 Task: Search one way flight ticket for 3 adults, 3 children in business from Wichita: Wichita Dwight D. Eisenhower National Airport(was Wichita Mid-continent Airport) to Fort Wayne: Fort Wayne International Airport on 5-4-2023. Choice of flights is Frontier. Number of bags: 1 carry on bag and 3 checked bags. Price is upto 99000. Outbound departure time preference is 19:30.
Action: Mouse moved to (258, 259)
Screenshot: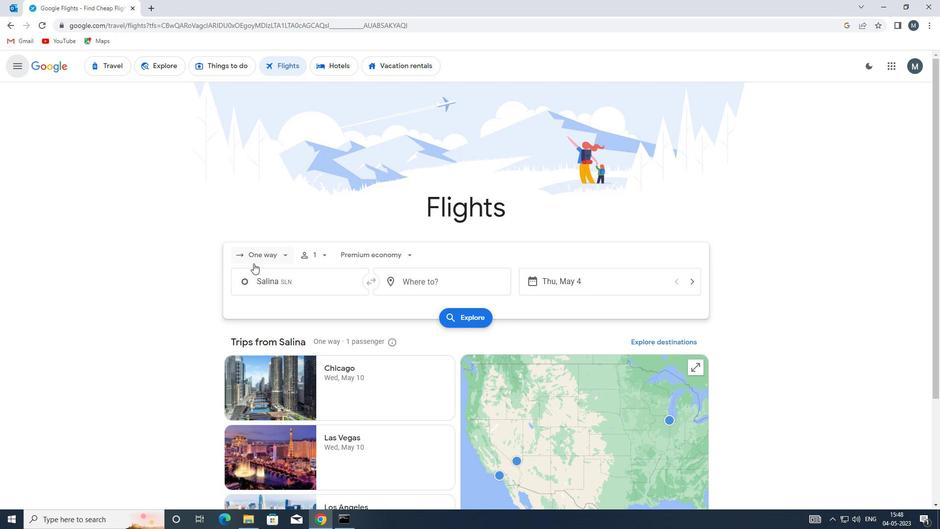 
Action: Mouse pressed left at (258, 259)
Screenshot: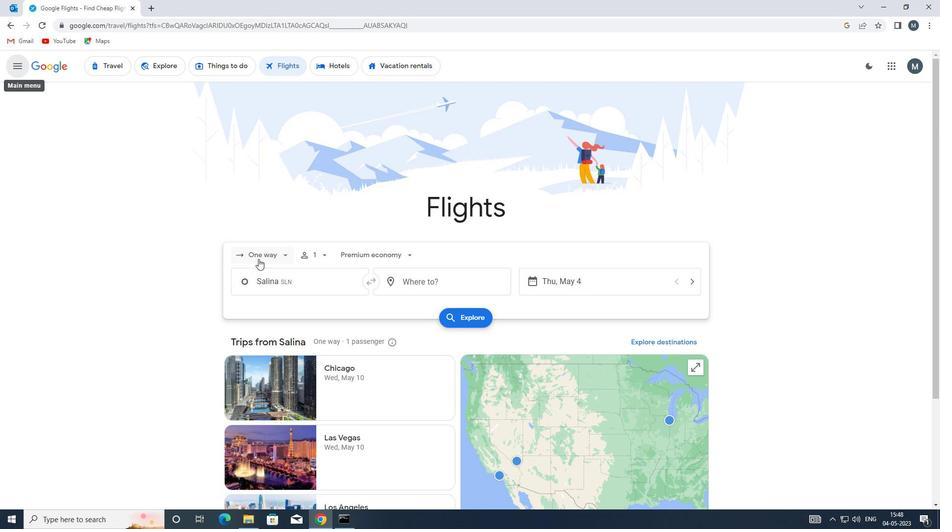 
Action: Mouse moved to (271, 305)
Screenshot: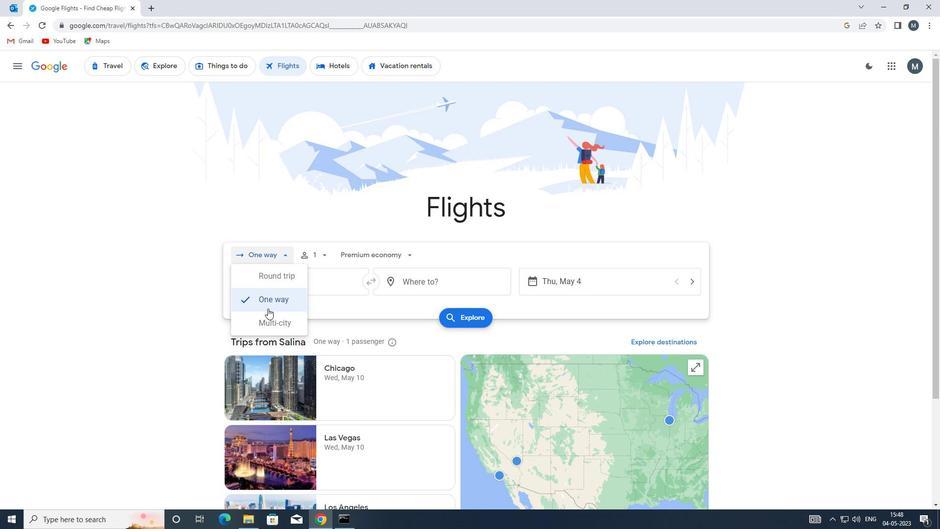 
Action: Mouse pressed left at (271, 305)
Screenshot: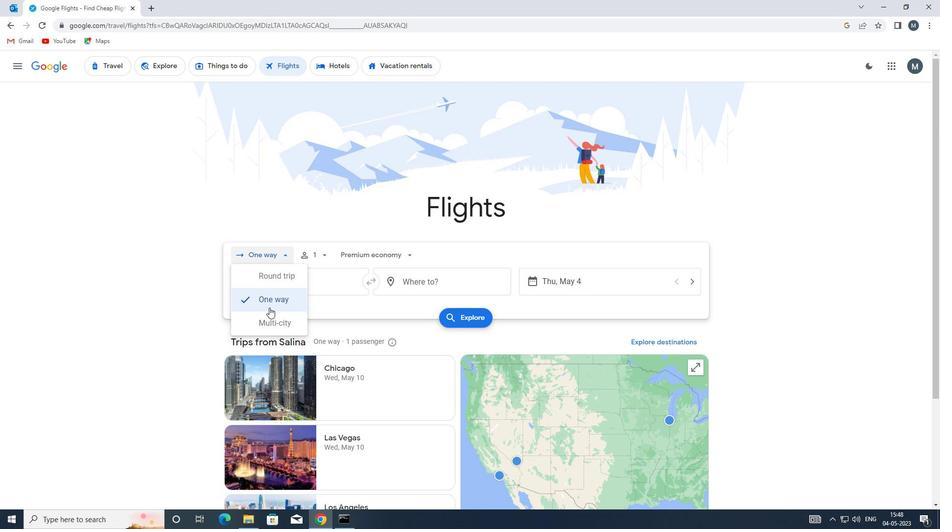 
Action: Mouse moved to (325, 253)
Screenshot: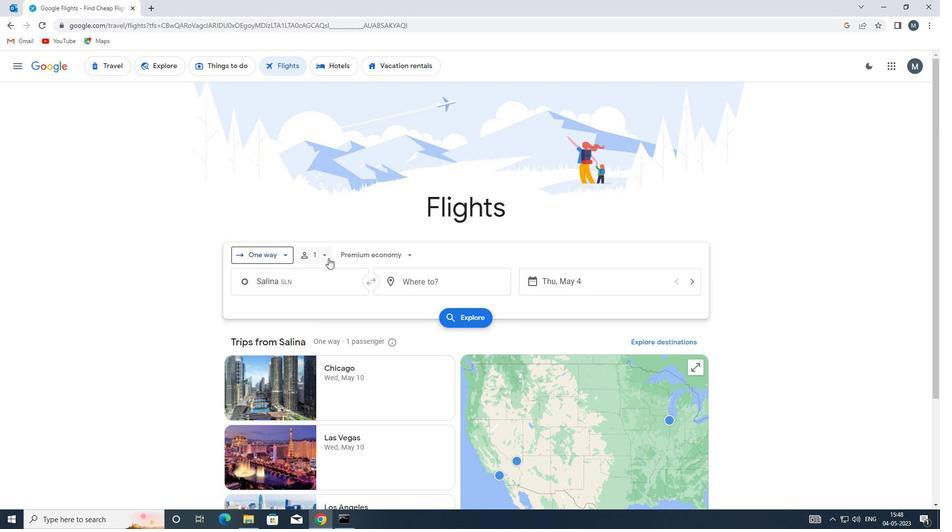 
Action: Mouse pressed left at (325, 253)
Screenshot: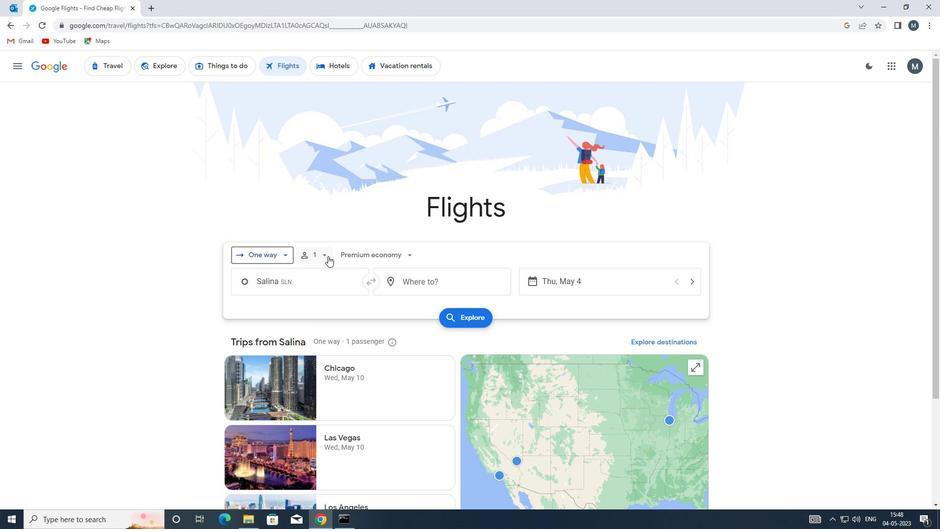 
Action: Mouse moved to (399, 279)
Screenshot: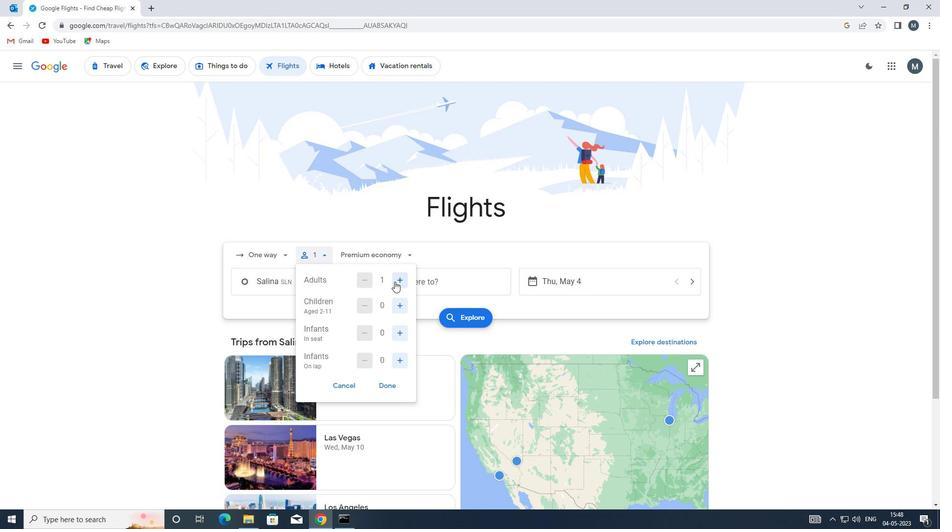 
Action: Mouse pressed left at (399, 279)
Screenshot: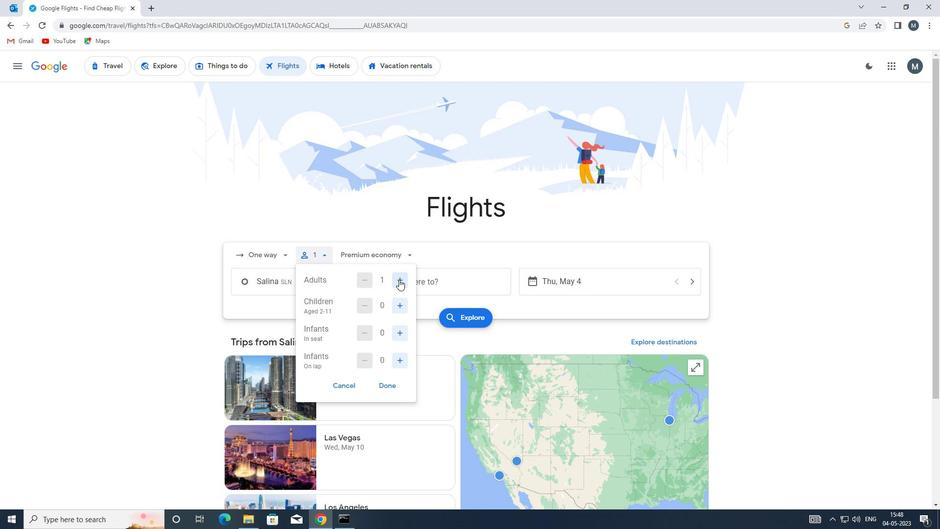 
Action: Mouse pressed left at (399, 279)
Screenshot: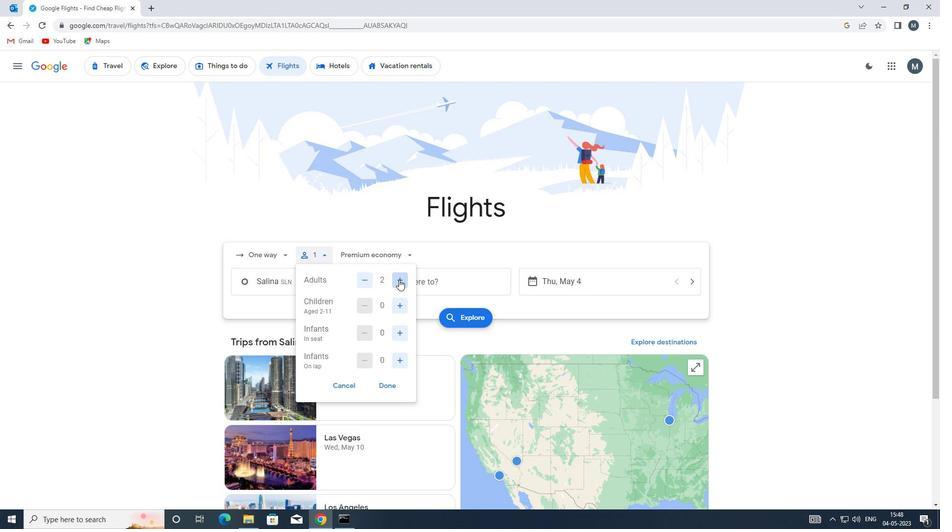 
Action: Mouse moved to (402, 309)
Screenshot: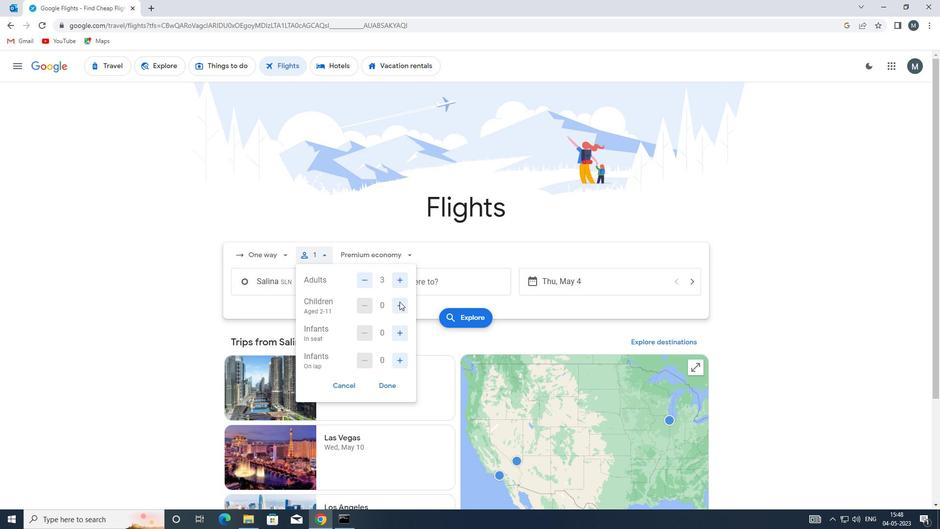 
Action: Mouse pressed left at (402, 309)
Screenshot: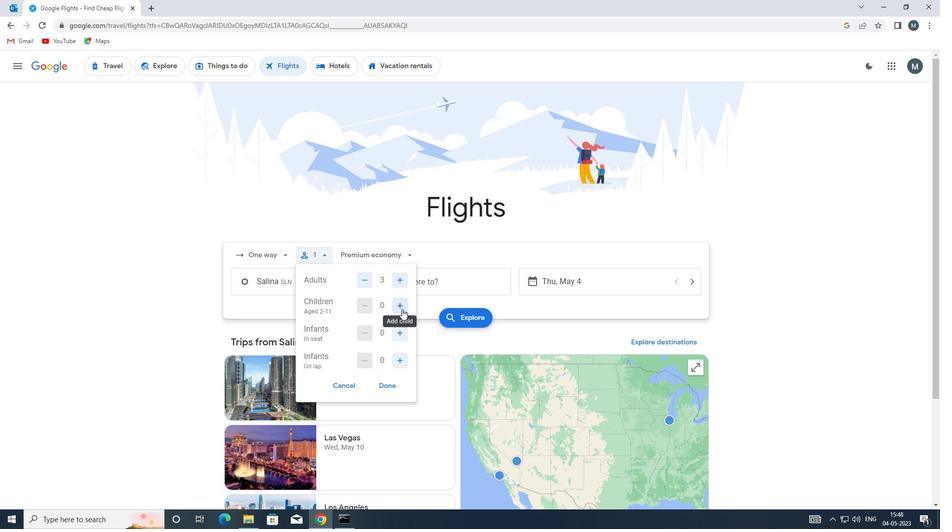 
Action: Mouse moved to (402, 309)
Screenshot: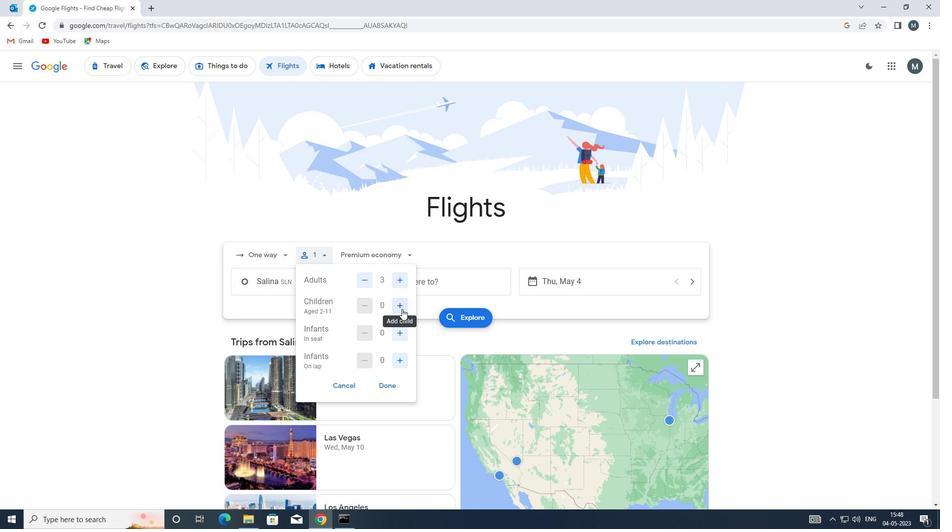 
Action: Mouse pressed left at (402, 309)
Screenshot: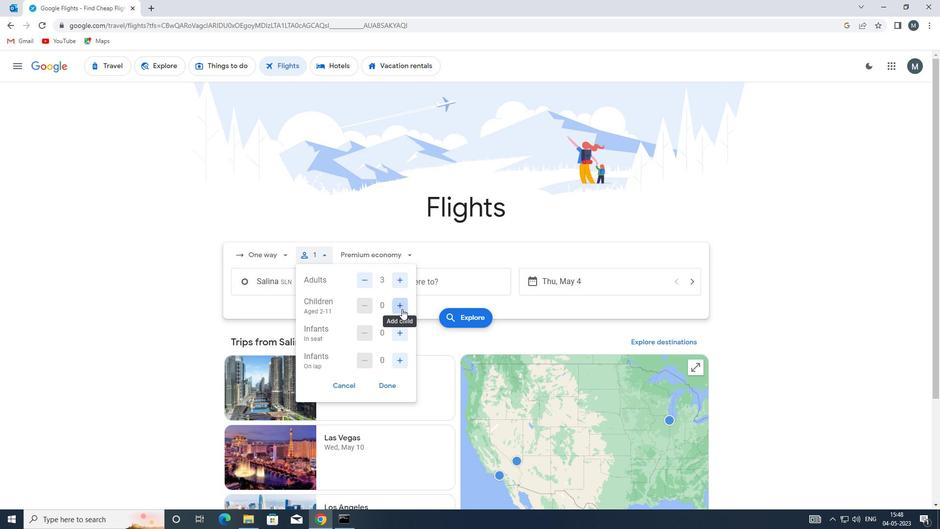 
Action: Mouse moved to (401, 309)
Screenshot: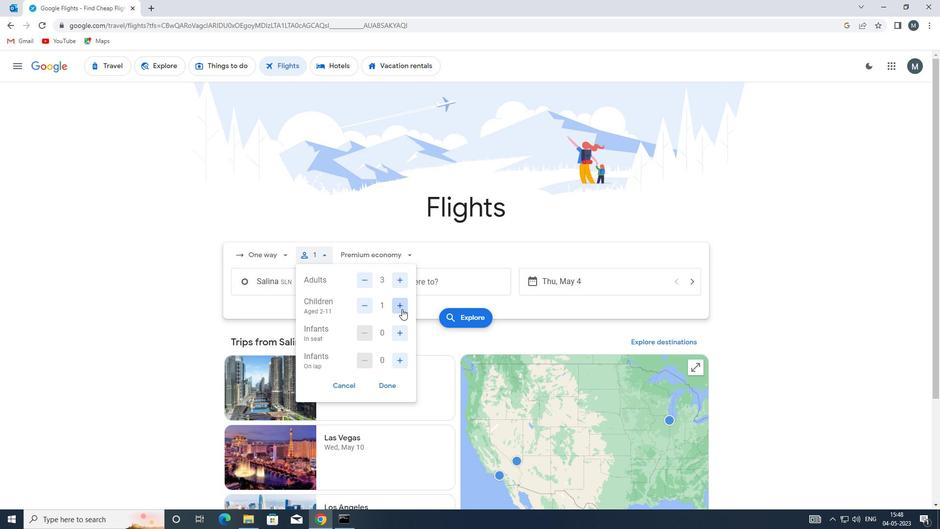 
Action: Mouse pressed left at (401, 309)
Screenshot: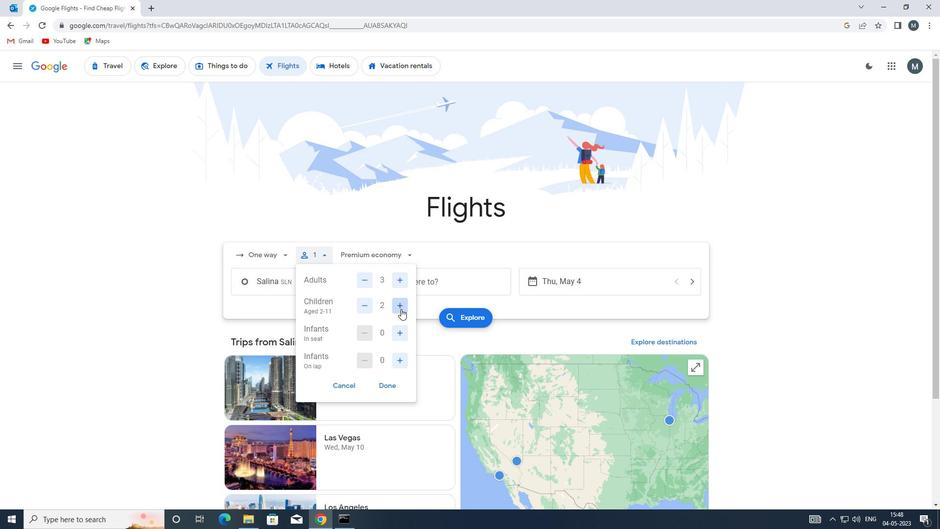 
Action: Mouse moved to (390, 382)
Screenshot: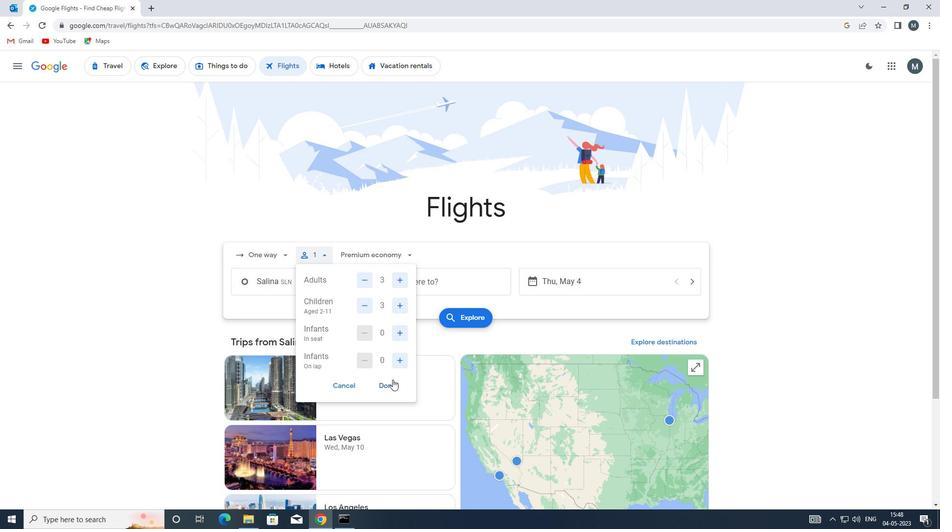 
Action: Mouse pressed left at (390, 382)
Screenshot: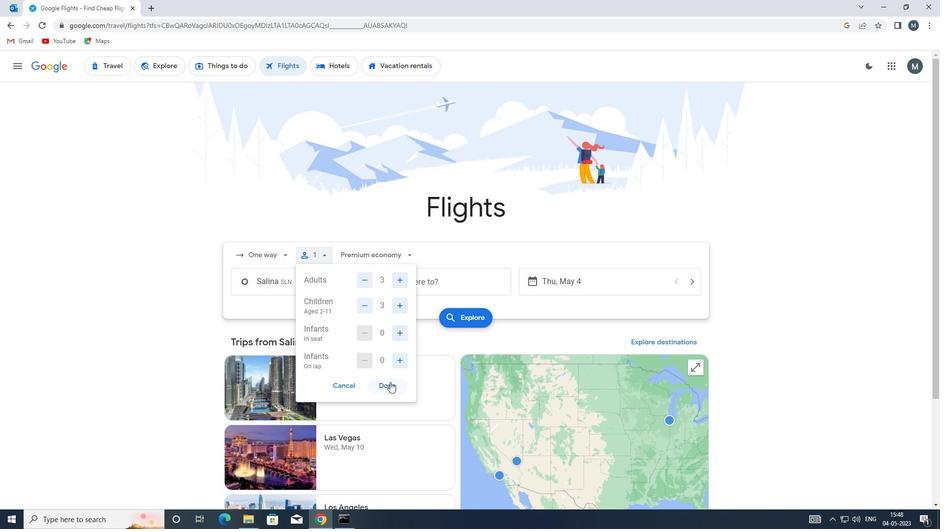 
Action: Mouse moved to (365, 256)
Screenshot: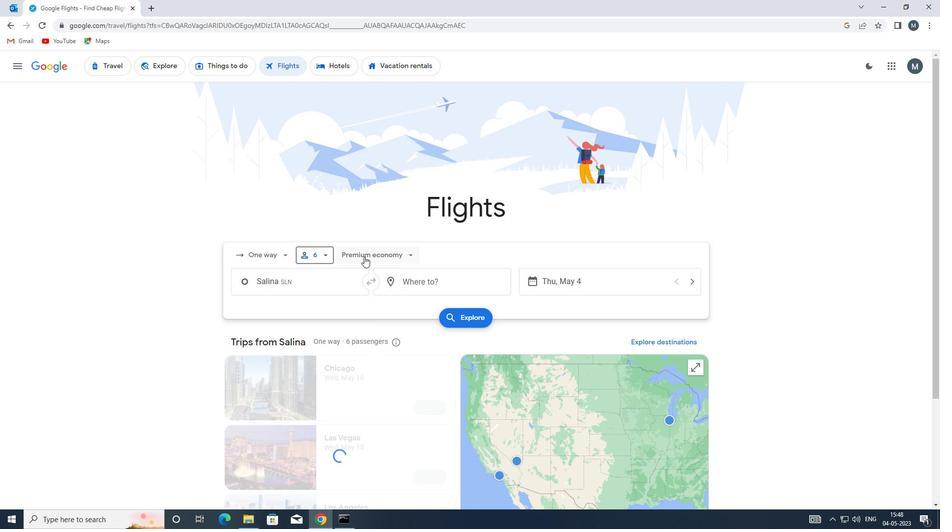 
Action: Mouse pressed left at (365, 256)
Screenshot: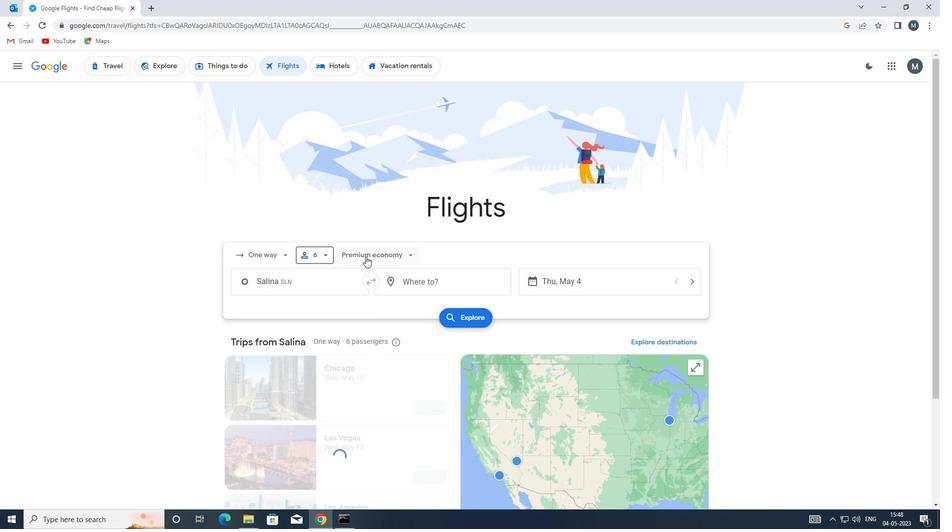 
Action: Mouse moved to (375, 322)
Screenshot: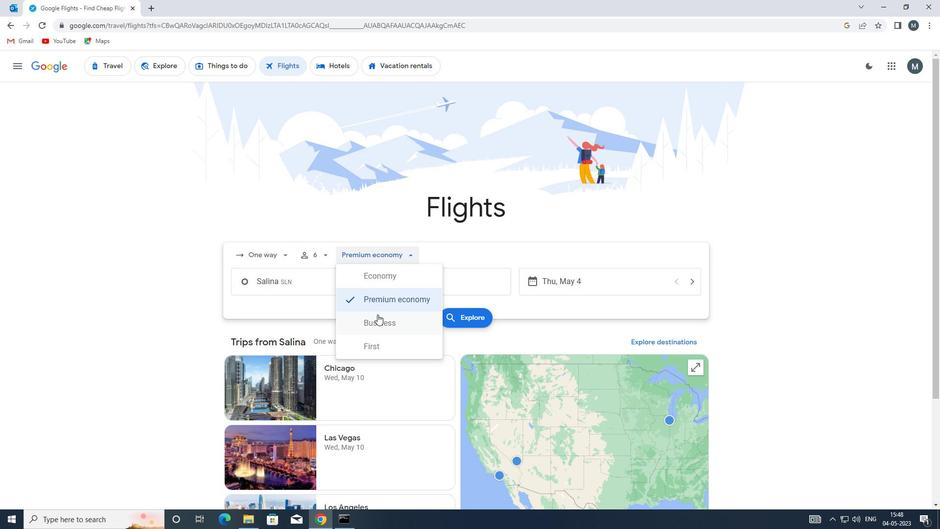 
Action: Mouse pressed left at (375, 322)
Screenshot: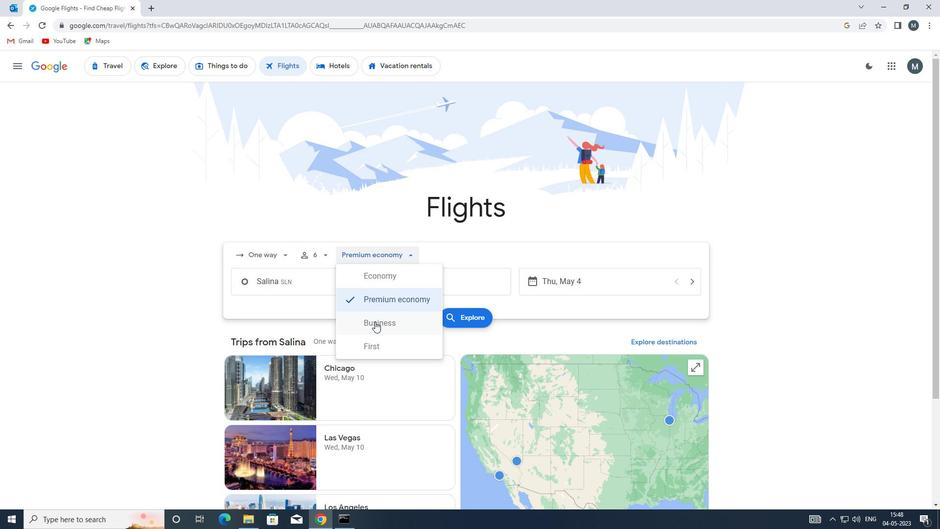 
Action: Mouse moved to (316, 283)
Screenshot: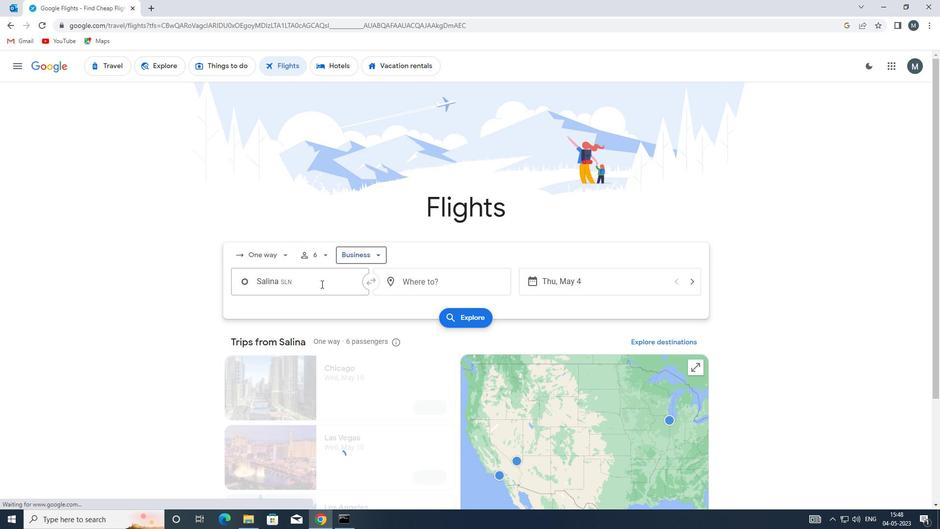 
Action: Mouse pressed left at (316, 283)
Screenshot: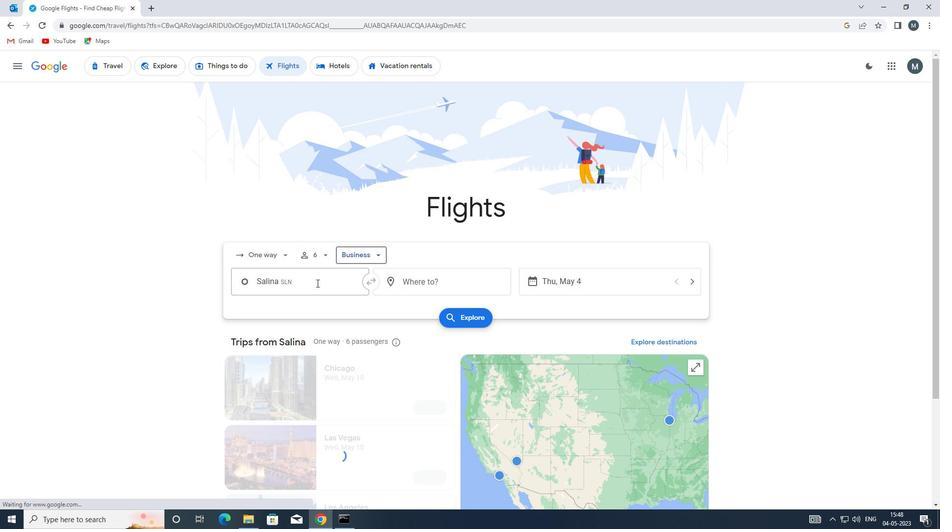 
Action: Key pressed wichita<Key.space>dwi
Screenshot: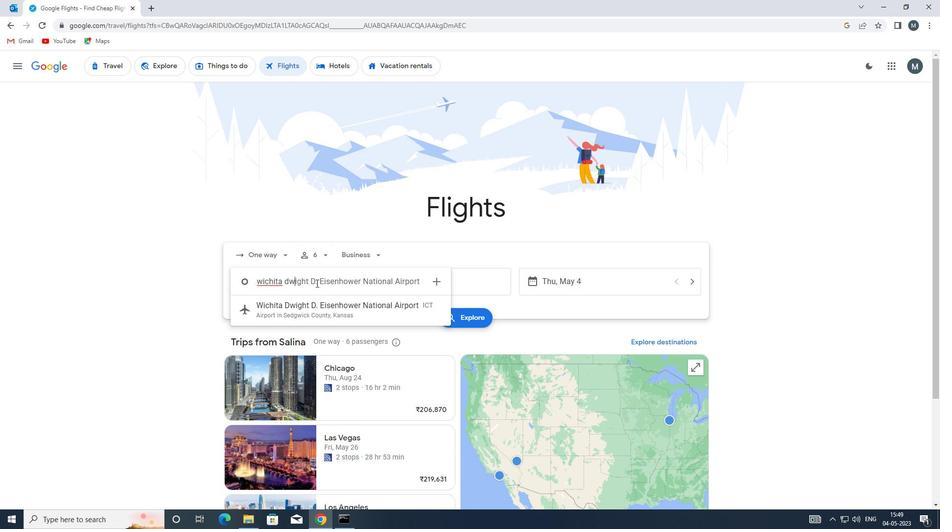 
Action: Mouse moved to (337, 309)
Screenshot: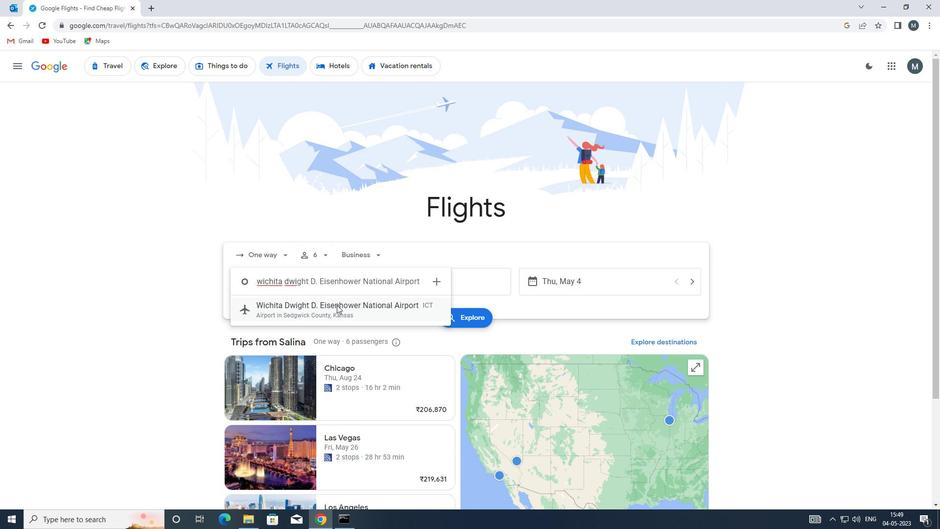 
Action: Mouse pressed left at (337, 309)
Screenshot: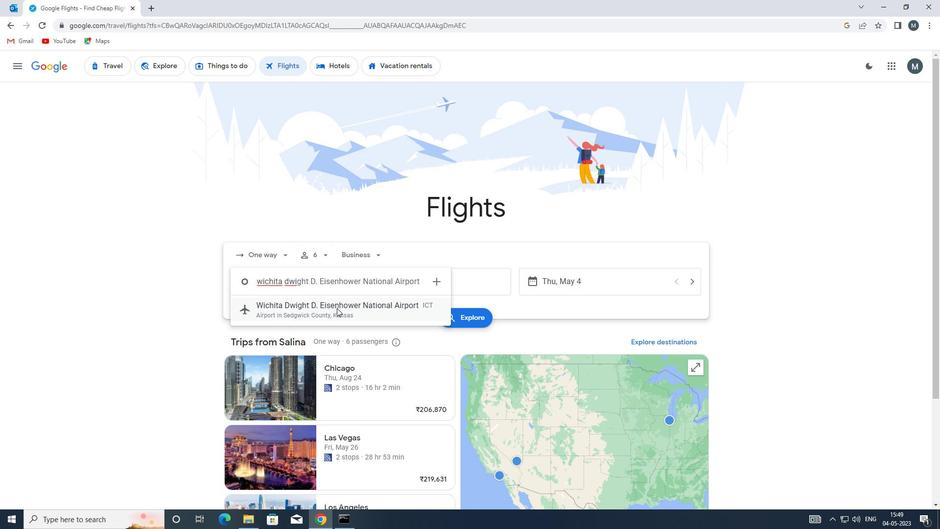 
Action: Mouse moved to (436, 279)
Screenshot: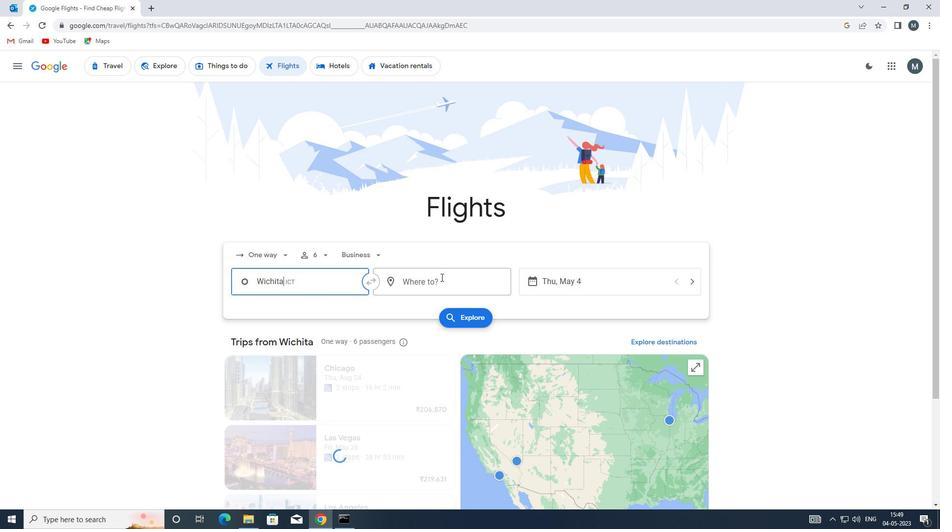 
Action: Mouse pressed left at (436, 279)
Screenshot: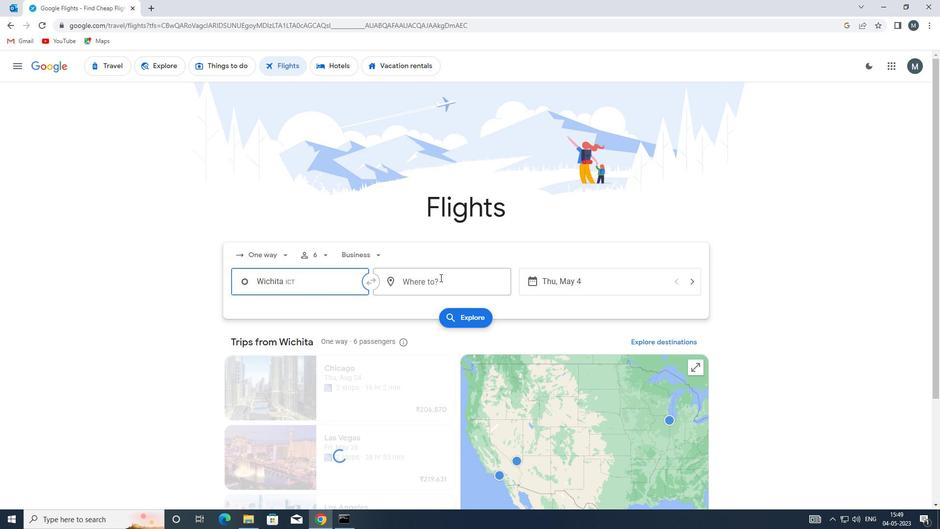 
Action: Mouse moved to (436, 279)
Screenshot: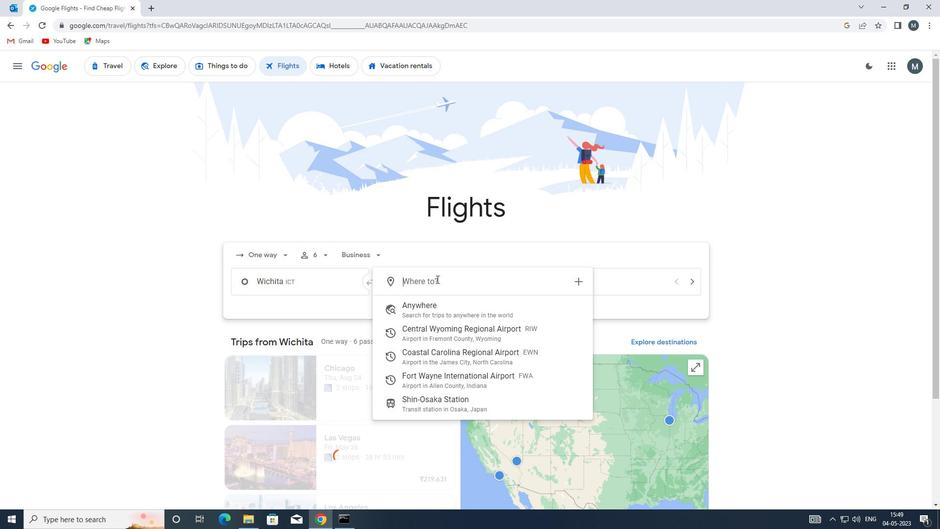 
Action: Key pressed fw
Screenshot: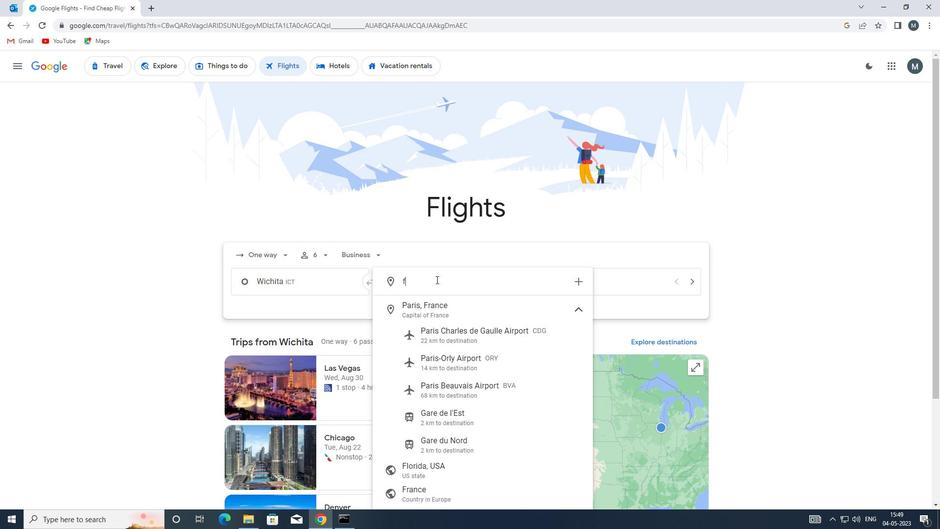 
Action: Mouse moved to (439, 307)
Screenshot: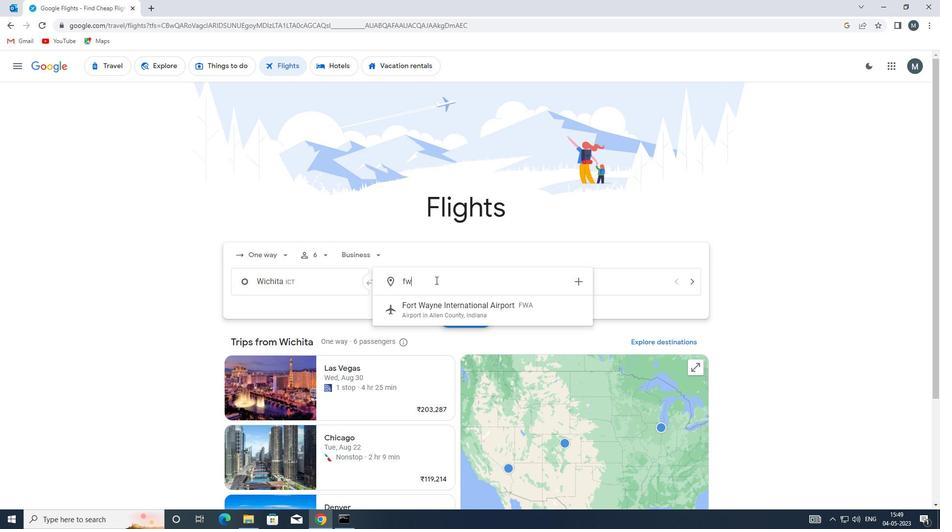 
Action: Mouse pressed left at (439, 307)
Screenshot: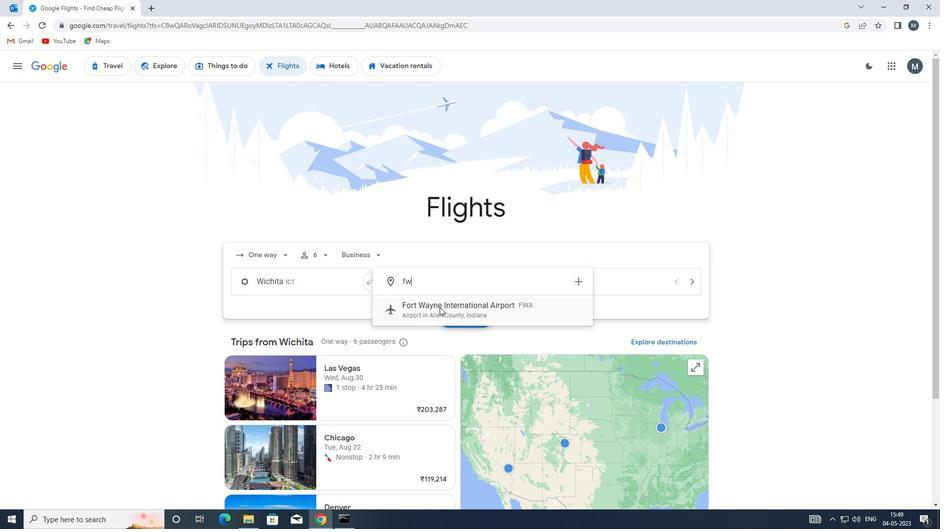 
Action: Mouse moved to (557, 282)
Screenshot: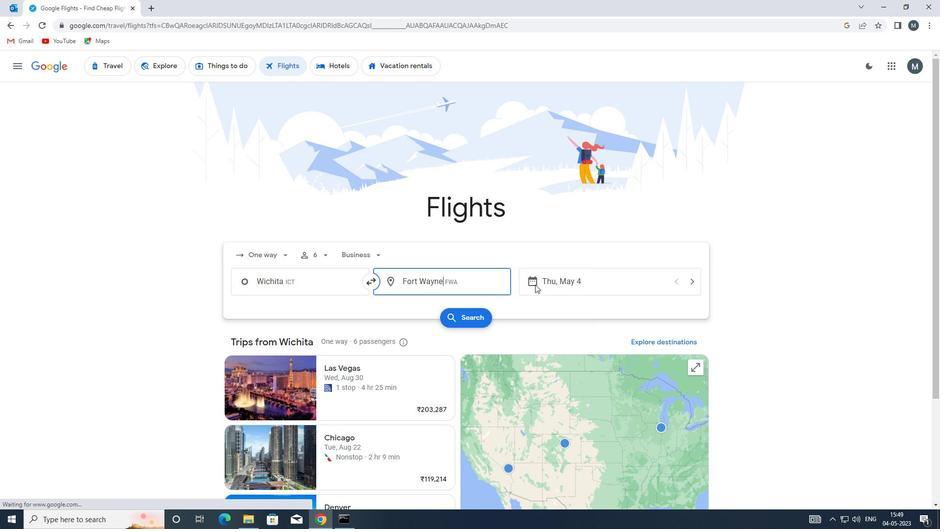 
Action: Mouse pressed left at (557, 282)
Screenshot: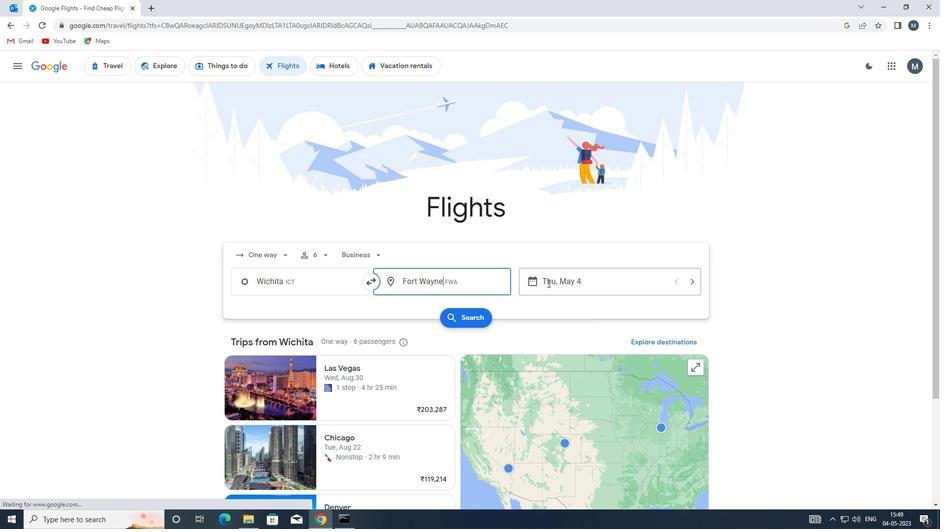 
Action: Mouse moved to (444, 328)
Screenshot: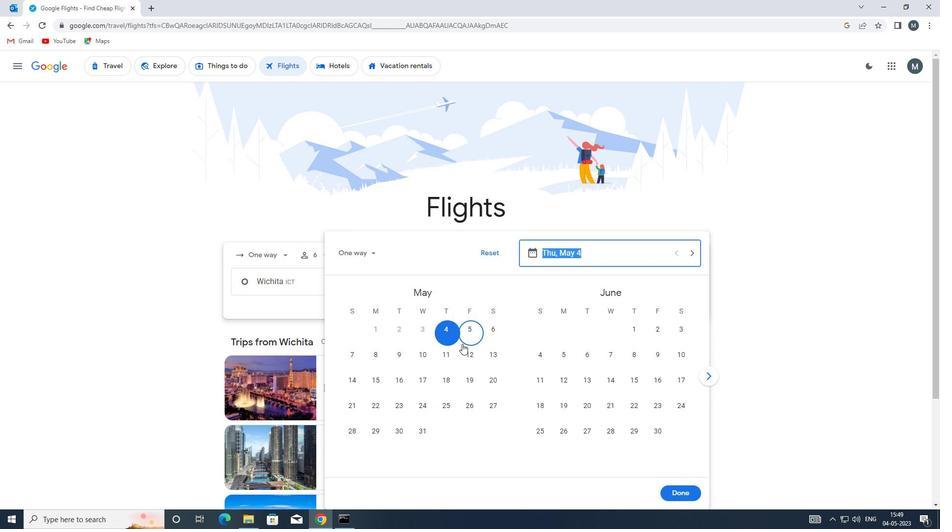 
Action: Mouse pressed left at (444, 328)
Screenshot: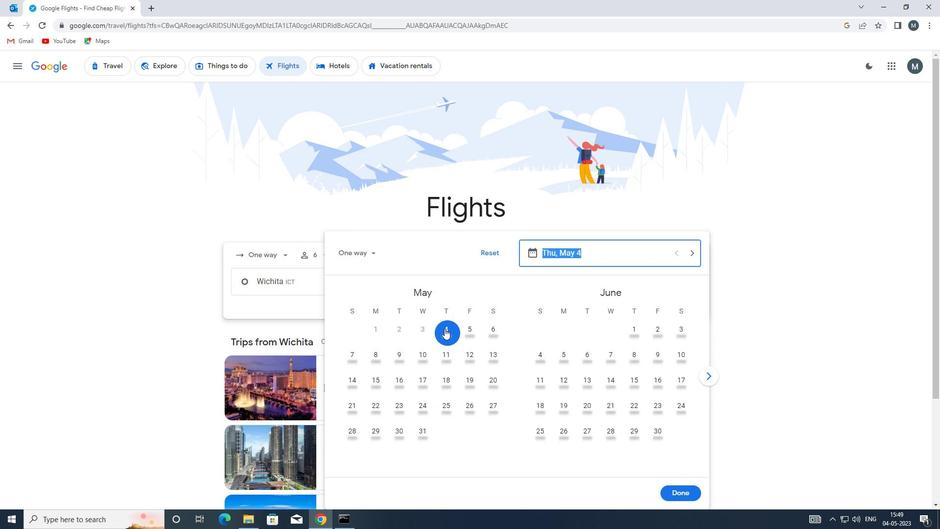 
Action: Mouse moved to (667, 492)
Screenshot: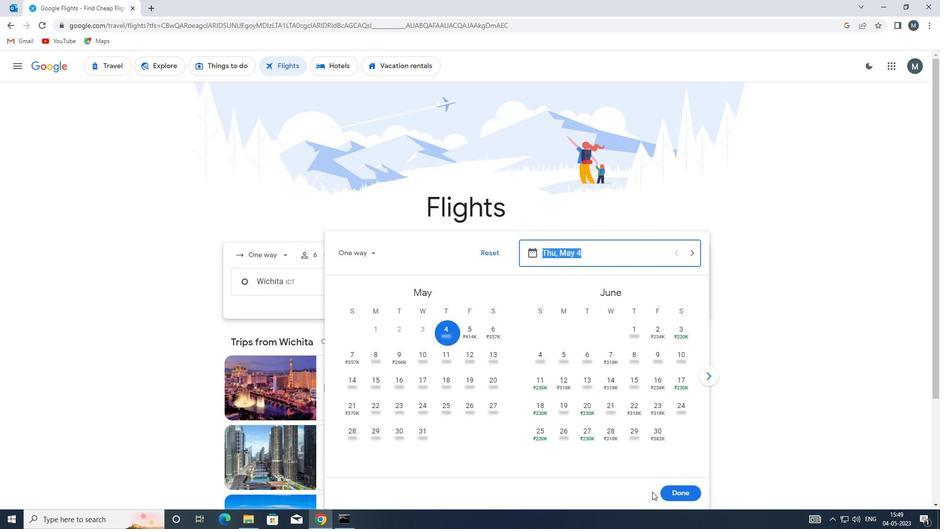 
Action: Mouse pressed left at (667, 492)
Screenshot: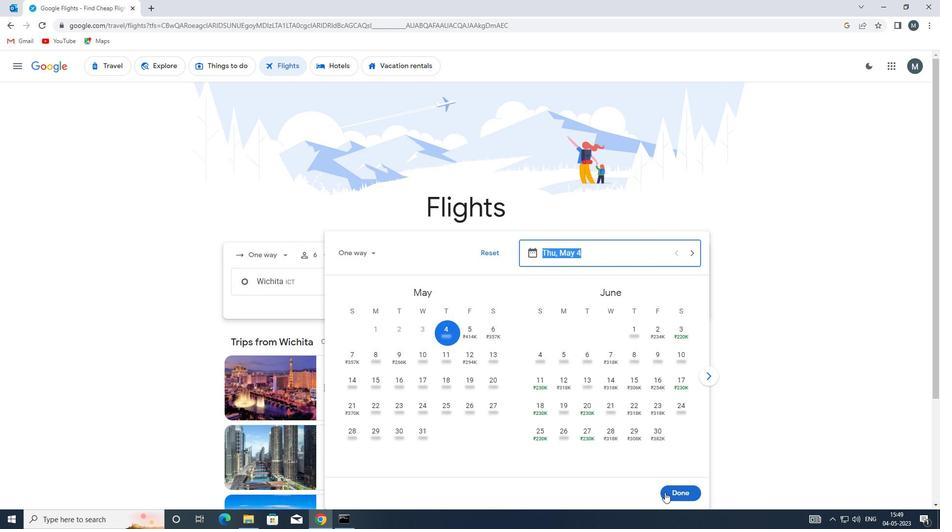 
Action: Mouse moved to (455, 315)
Screenshot: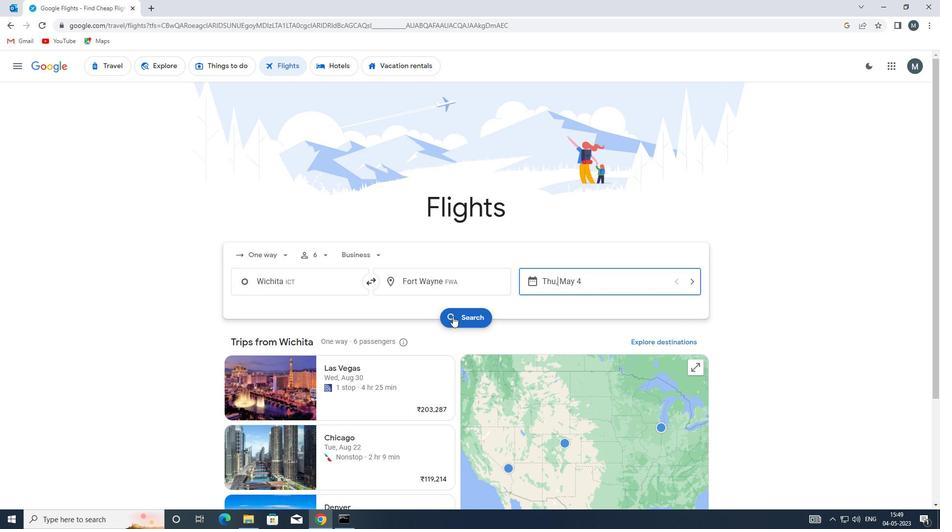 
Action: Mouse pressed left at (455, 315)
Screenshot: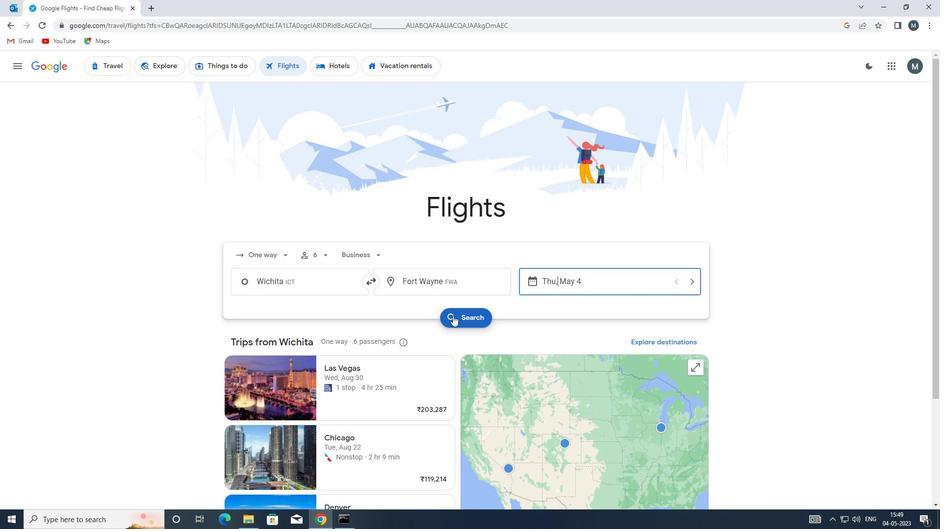 
Action: Mouse moved to (259, 158)
Screenshot: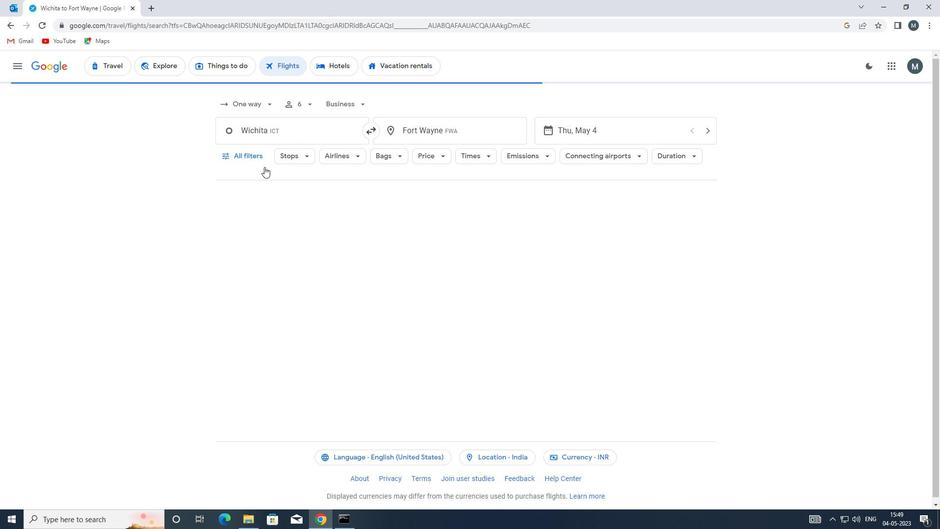 
Action: Mouse pressed left at (259, 158)
Screenshot: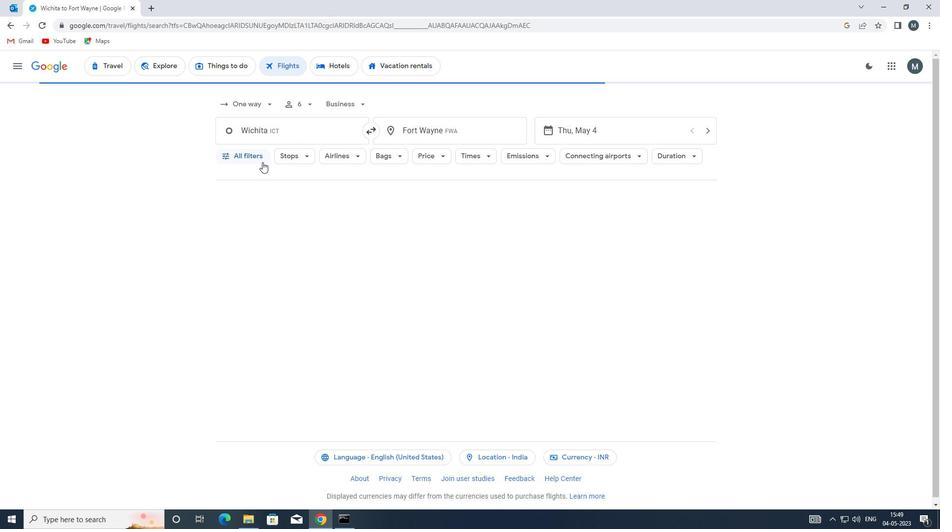 
Action: Mouse moved to (287, 278)
Screenshot: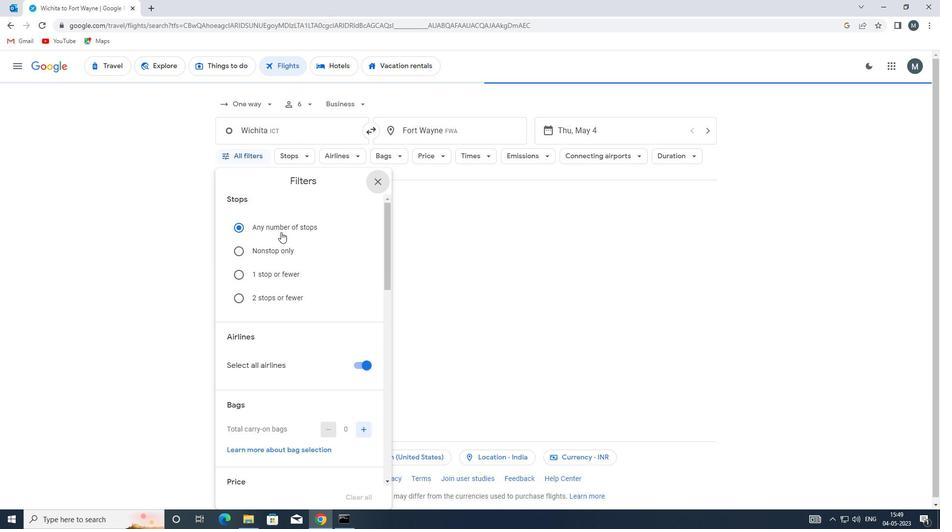 
Action: Mouse scrolled (287, 277) with delta (0, 0)
Screenshot: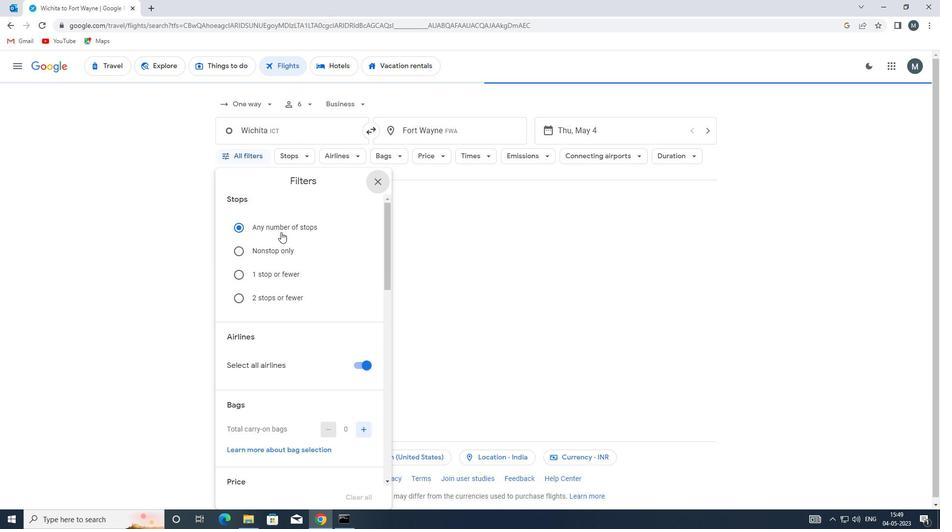 
Action: Mouse moved to (289, 286)
Screenshot: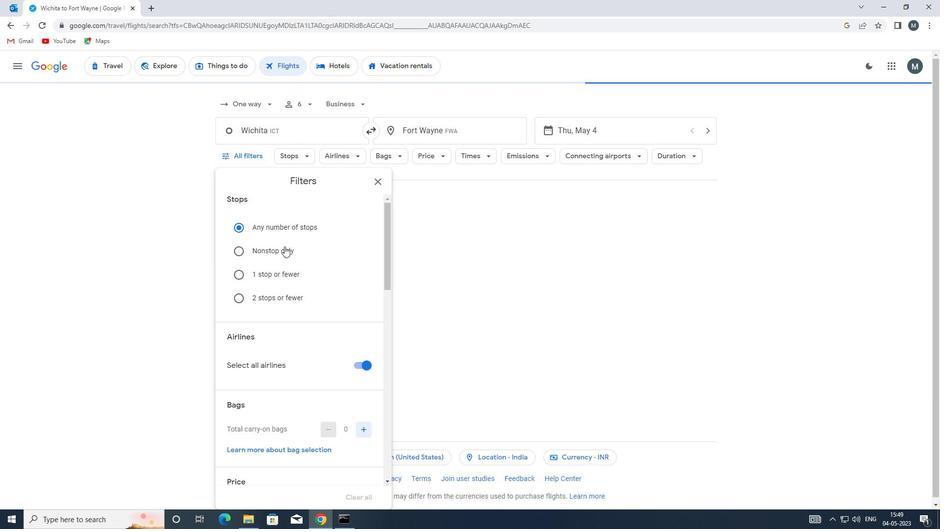 
Action: Mouse scrolled (289, 285) with delta (0, 0)
Screenshot: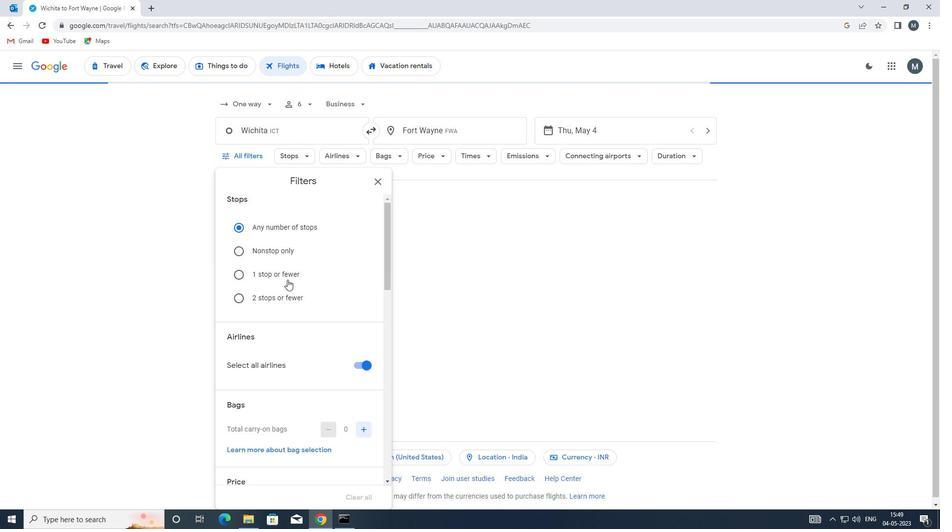 
Action: Mouse moved to (359, 267)
Screenshot: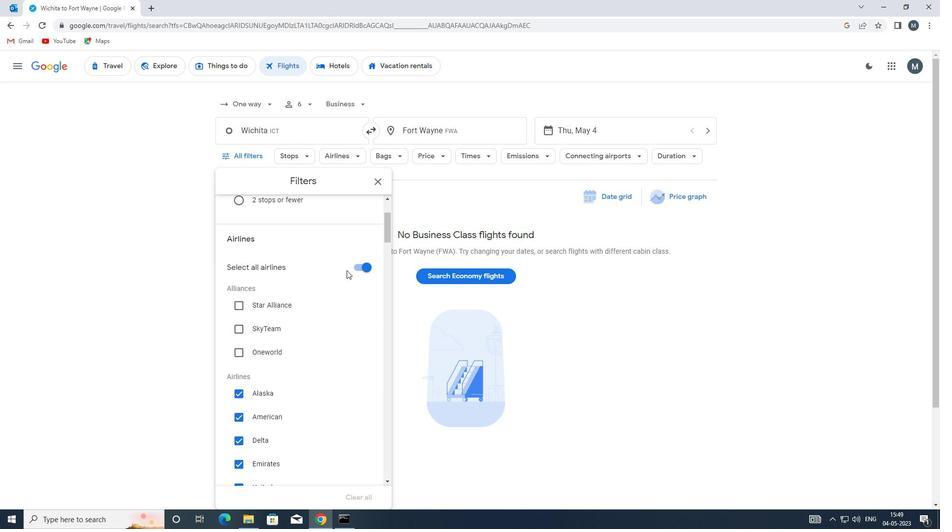 
Action: Mouse pressed left at (359, 267)
Screenshot: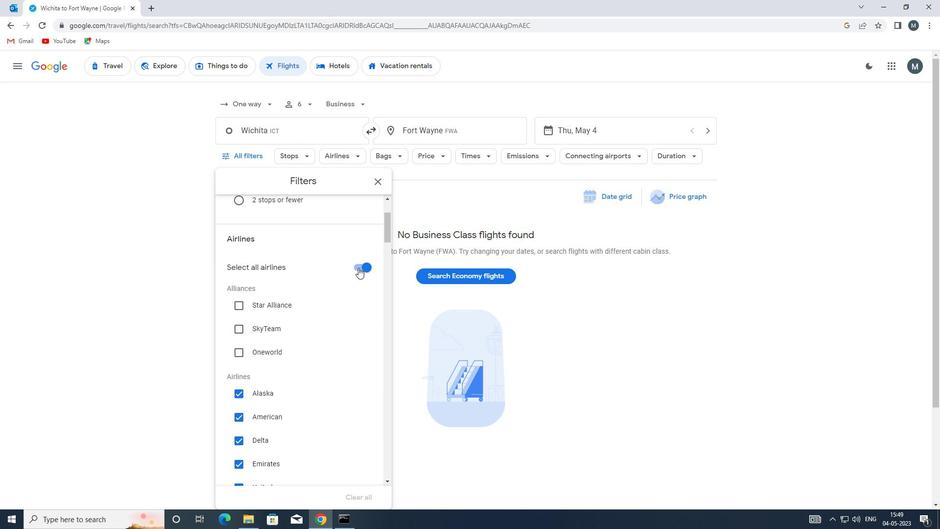 
Action: Mouse moved to (270, 328)
Screenshot: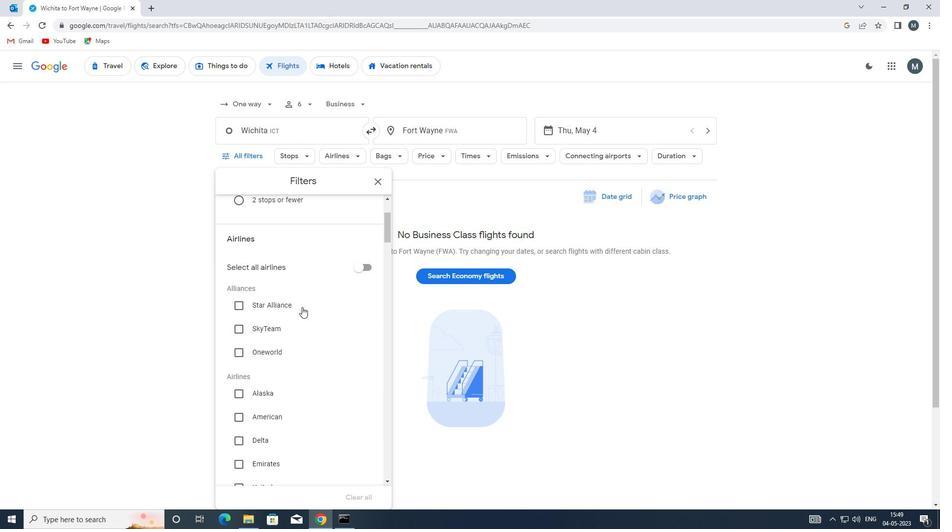 
Action: Mouse scrolled (270, 328) with delta (0, 0)
Screenshot: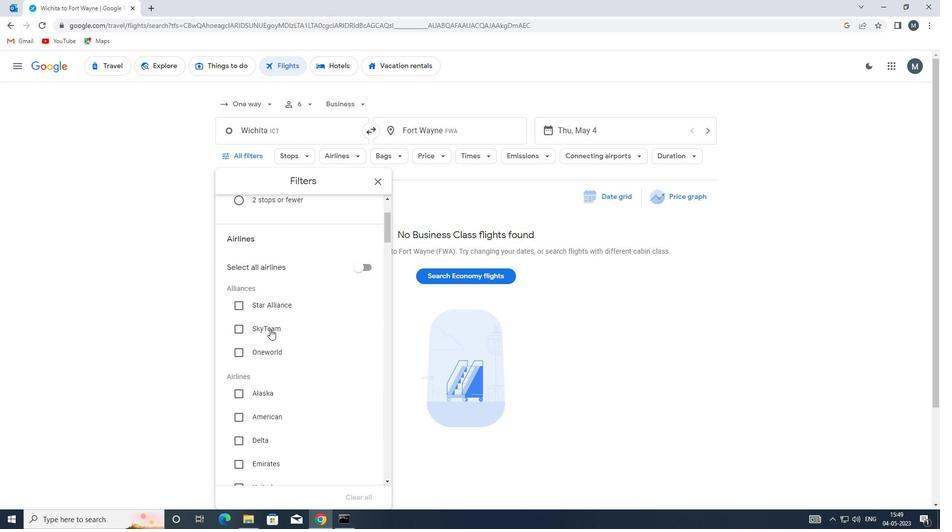 
Action: Mouse moved to (269, 340)
Screenshot: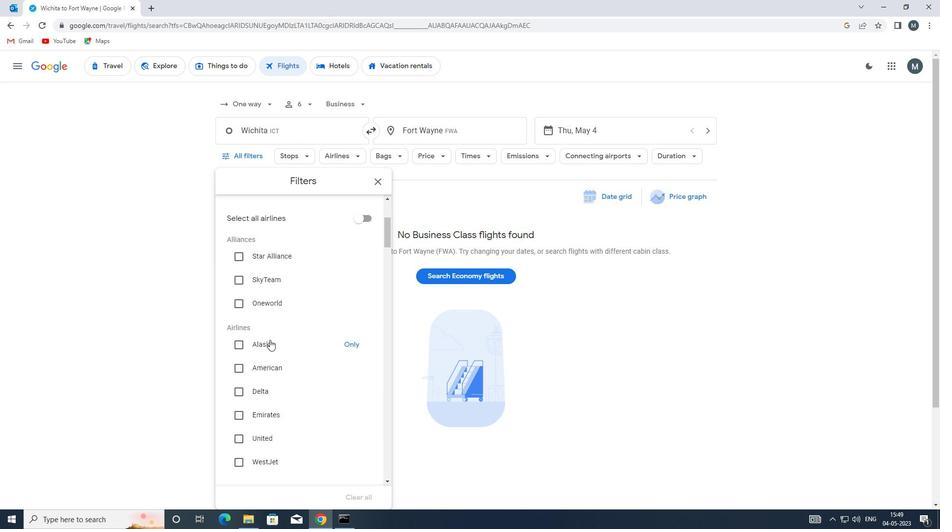 
Action: Mouse scrolled (269, 340) with delta (0, 0)
Screenshot: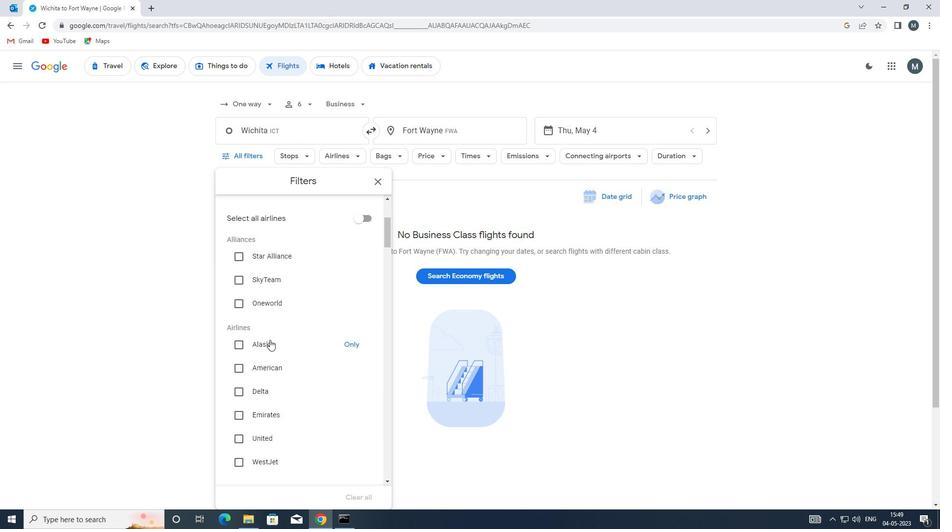 
Action: Mouse moved to (269, 344)
Screenshot: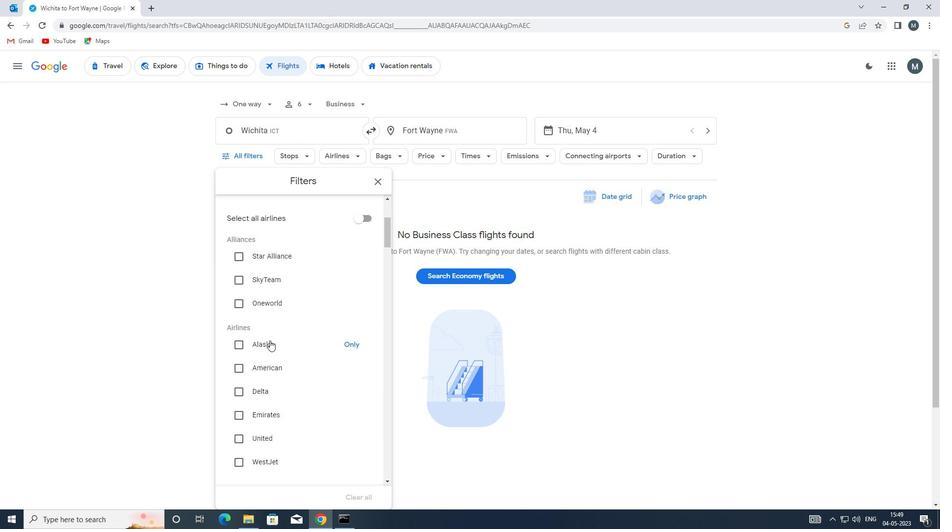 
Action: Mouse scrolled (269, 343) with delta (0, 0)
Screenshot: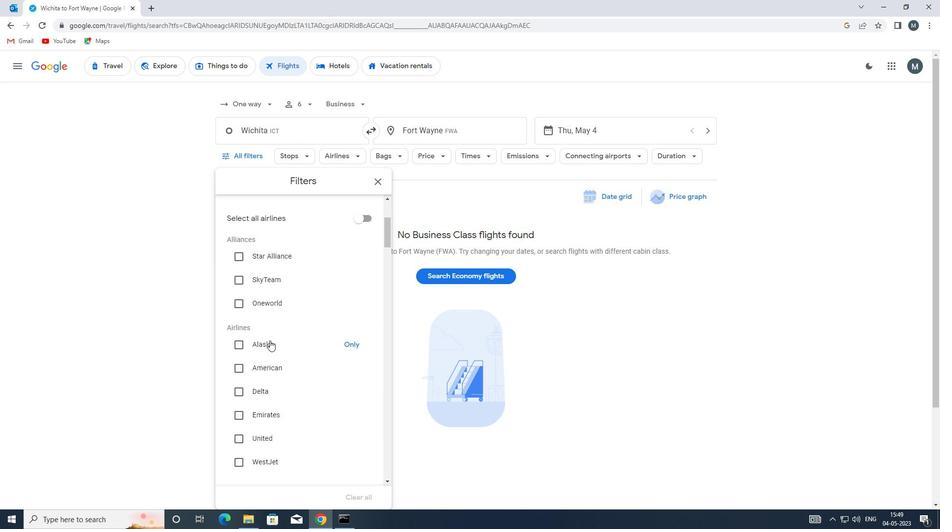 
Action: Mouse moved to (312, 376)
Screenshot: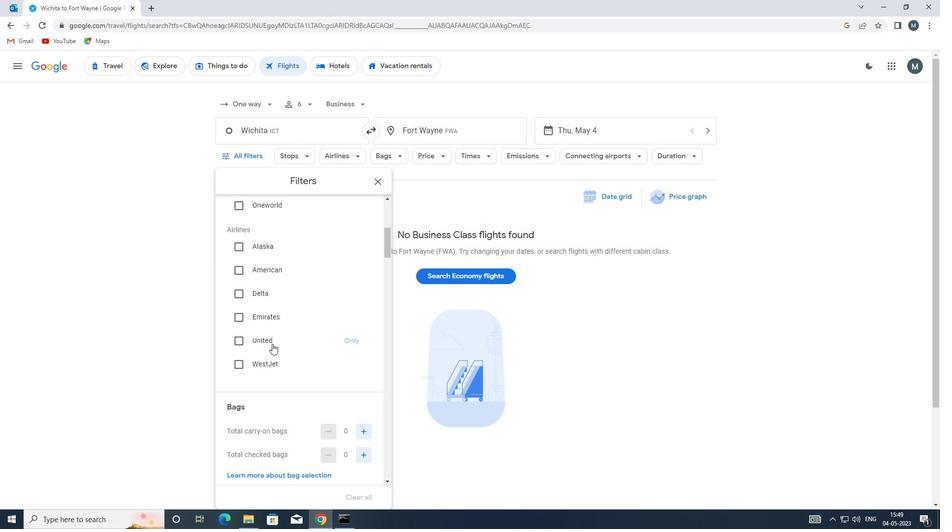 
Action: Mouse scrolled (312, 376) with delta (0, 0)
Screenshot: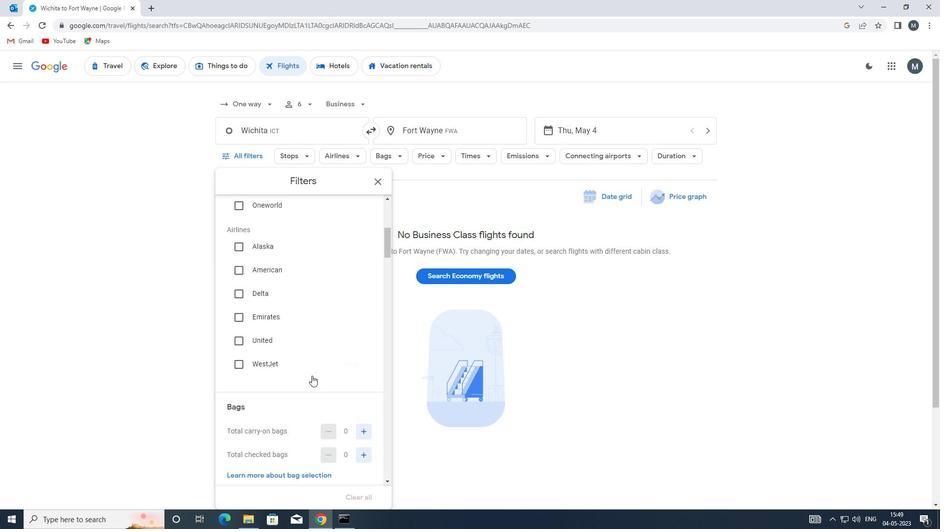 
Action: Mouse moved to (311, 374)
Screenshot: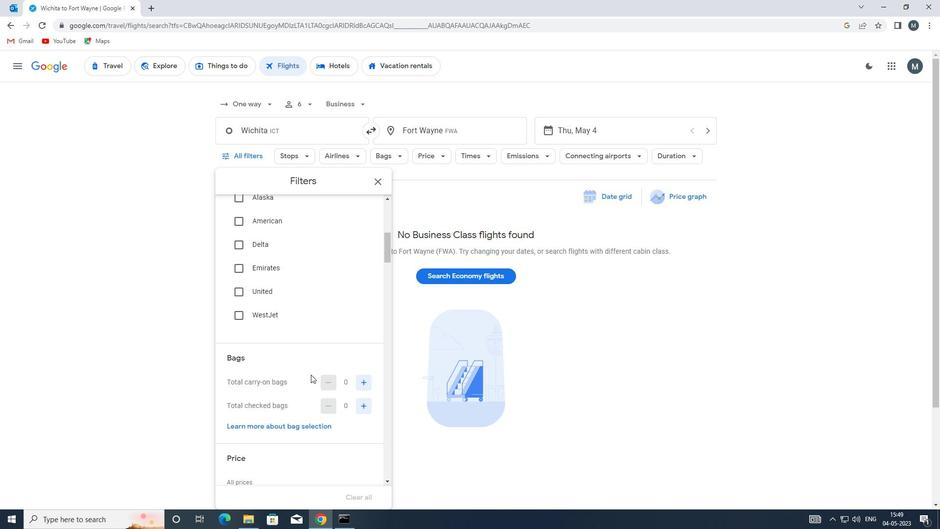 
Action: Mouse scrolled (311, 373) with delta (0, 0)
Screenshot: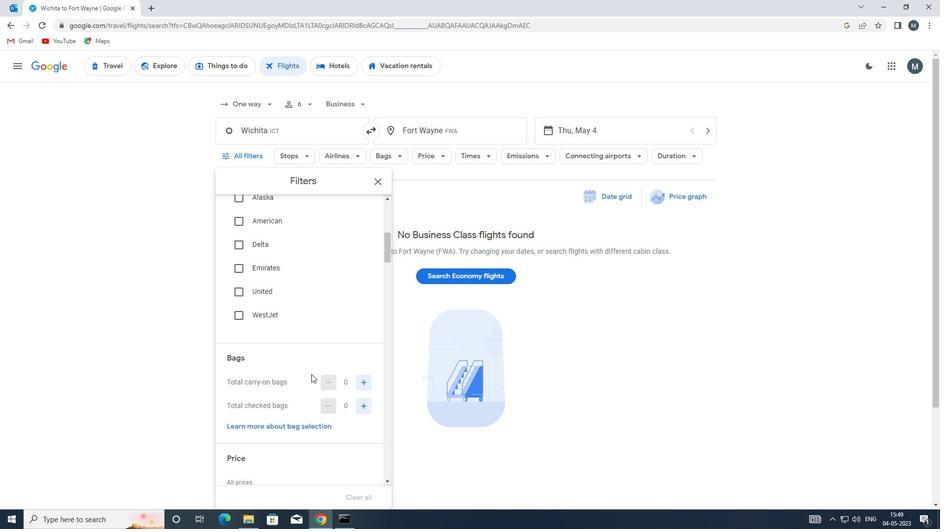 
Action: Mouse moved to (362, 331)
Screenshot: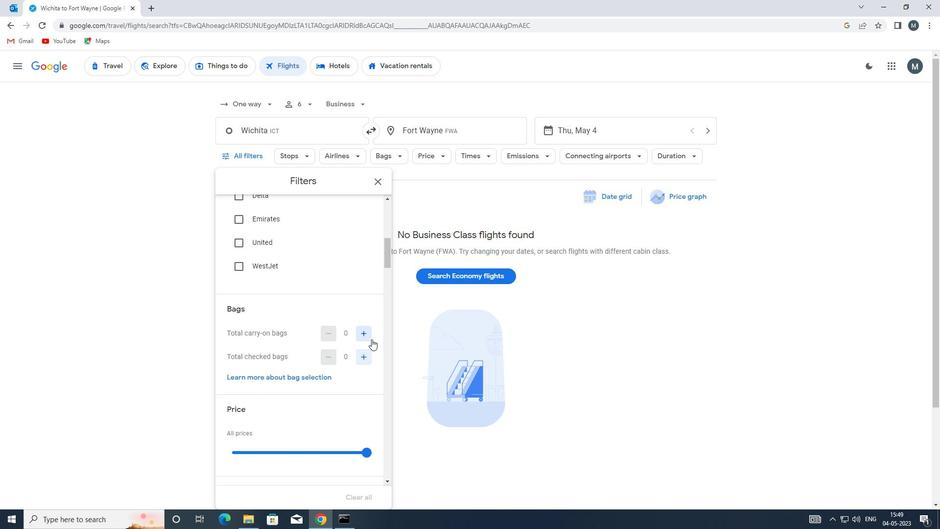
Action: Mouse pressed left at (362, 331)
Screenshot: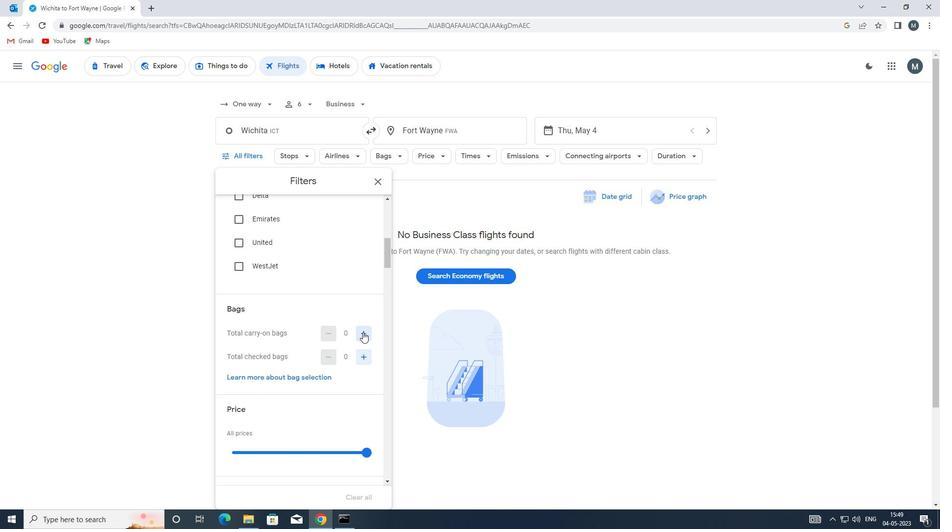 
Action: Mouse moved to (337, 338)
Screenshot: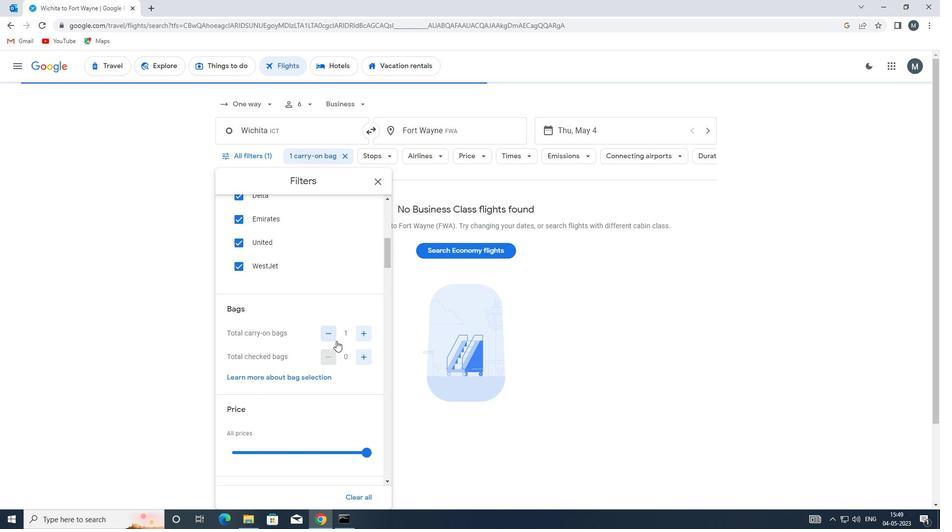 
Action: Mouse scrolled (337, 338) with delta (0, 0)
Screenshot: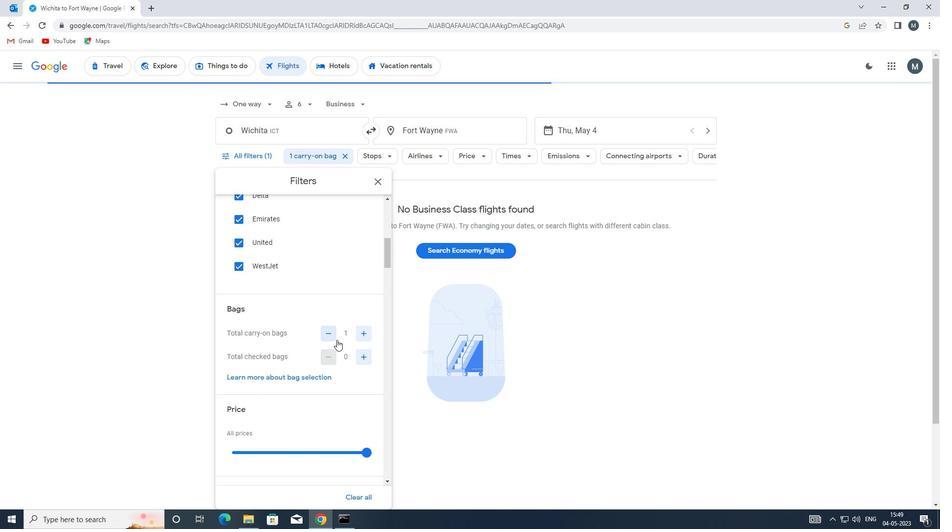 
Action: Mouse moved to (366, 306)
Screenshot: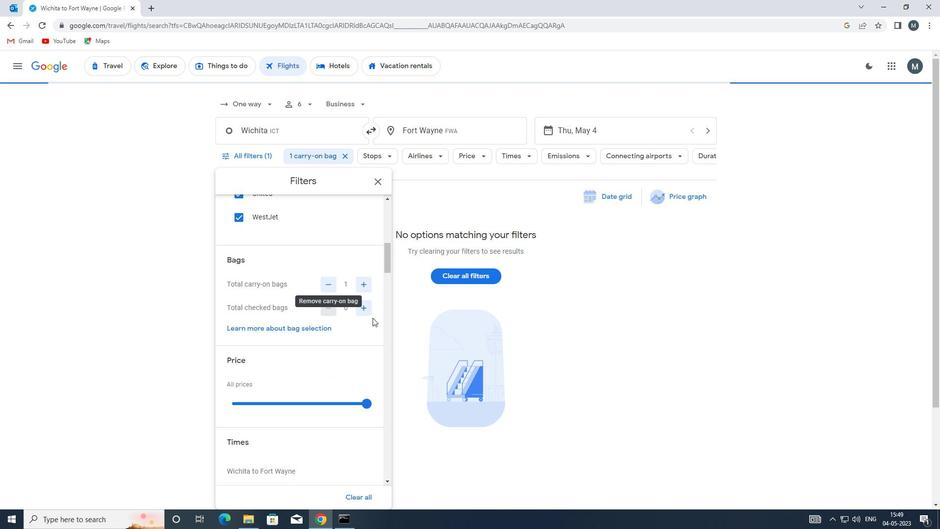 
Action: Mouse pressed left at (366, 306)
Screenshot: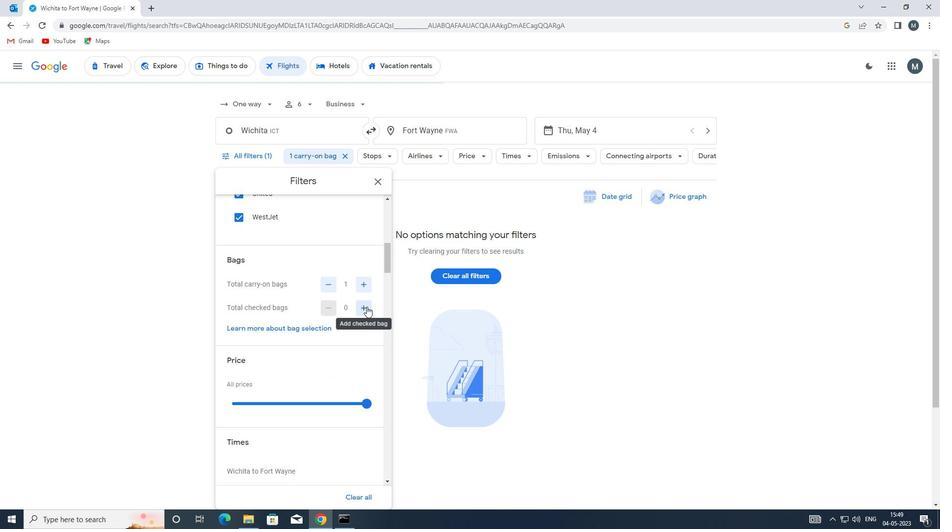 
Action: Mouse moved to (365, 306)
Screenshot: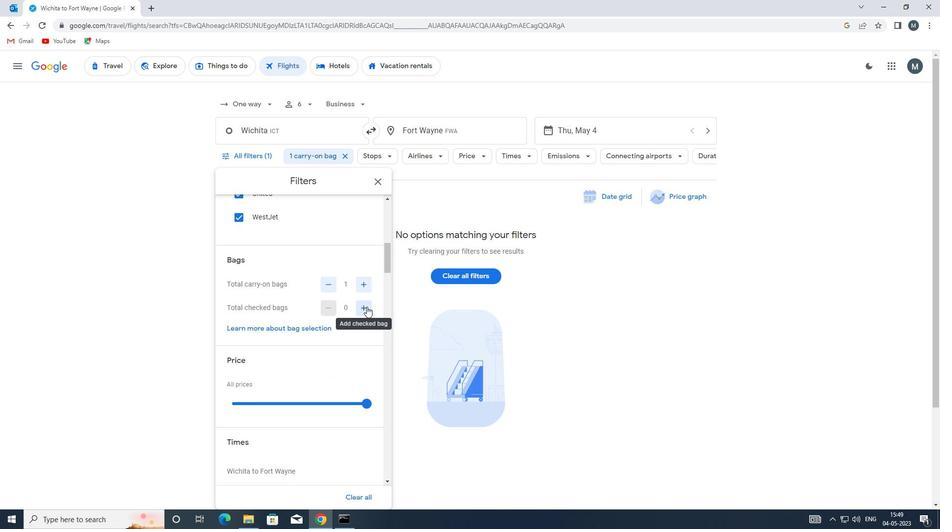 
Action: Mouse pressed left at (365, 306)
Screenshot: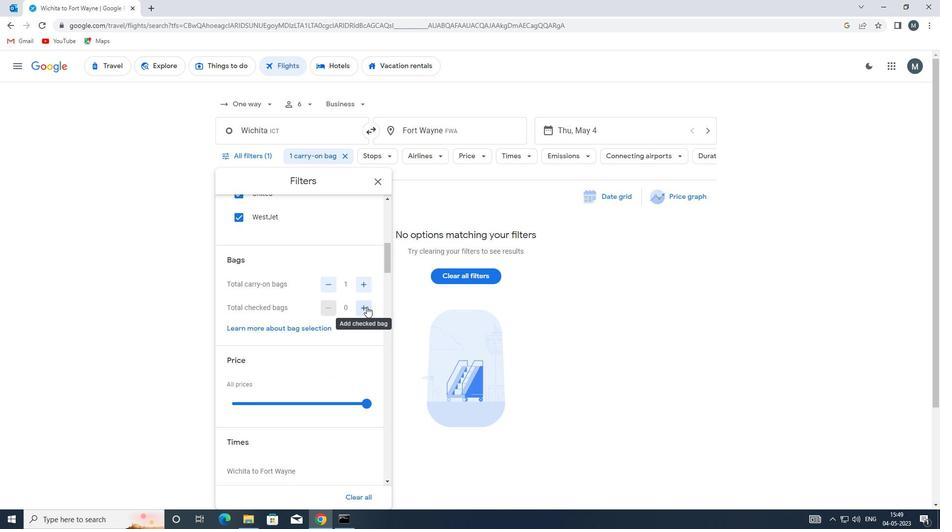 
Action: Mouse moved to (364, 307)
Screenshot: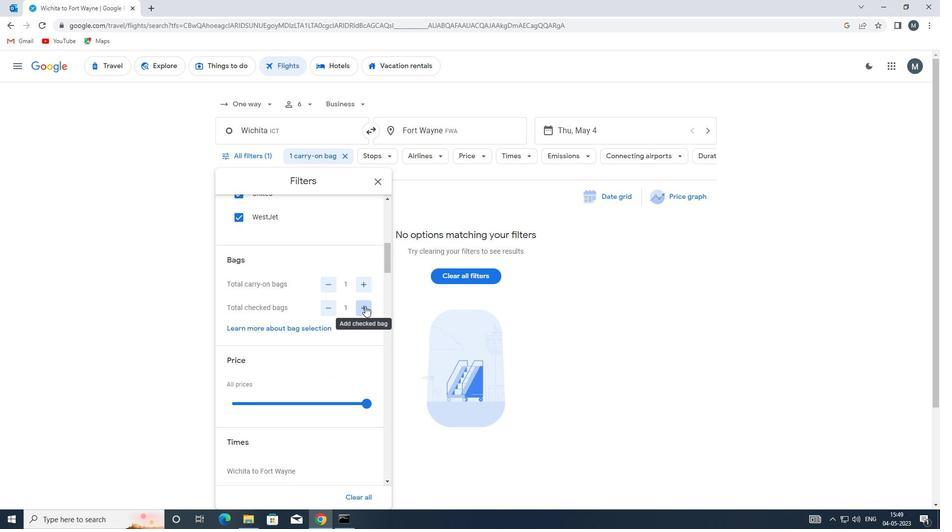 
Action: Mouse pressed left at (364, 307)
Screenshot: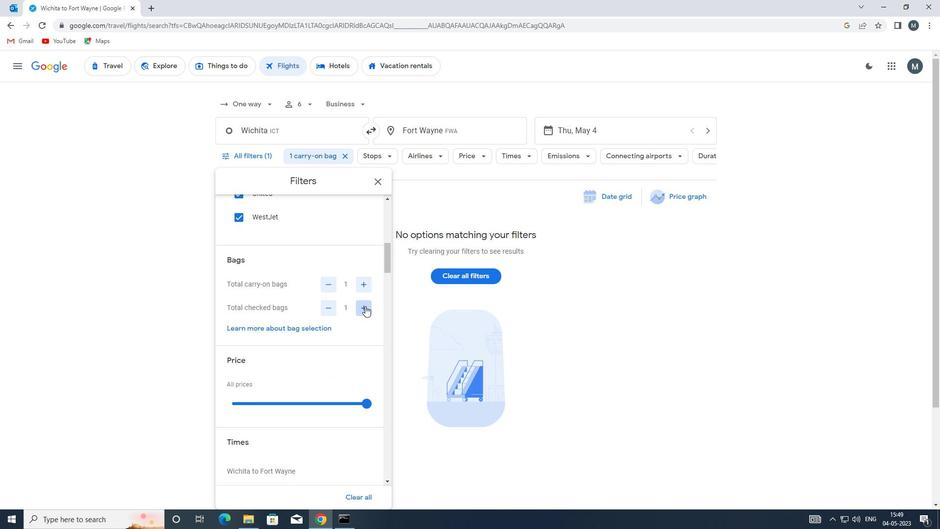 
Action: Mouse moved to (288, 315)
Screenshot: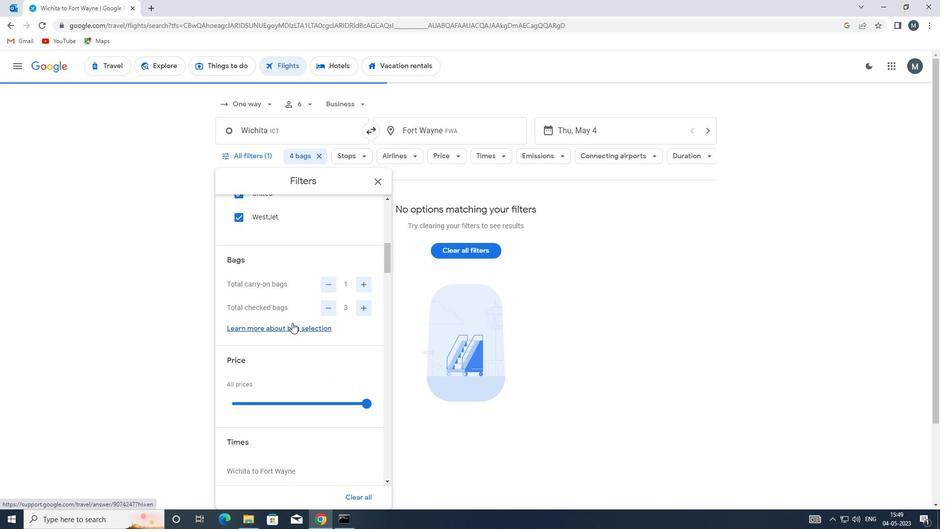 
Action: Mouse scrolled (288, 315) with delta (0, 0)
Screenshot: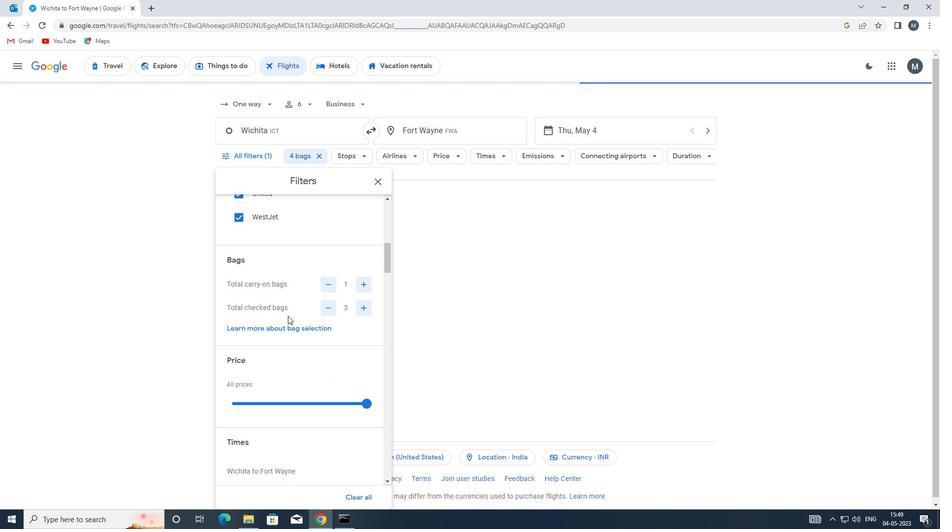 
Action: Mouse moved to (262, 350)
Screenshot: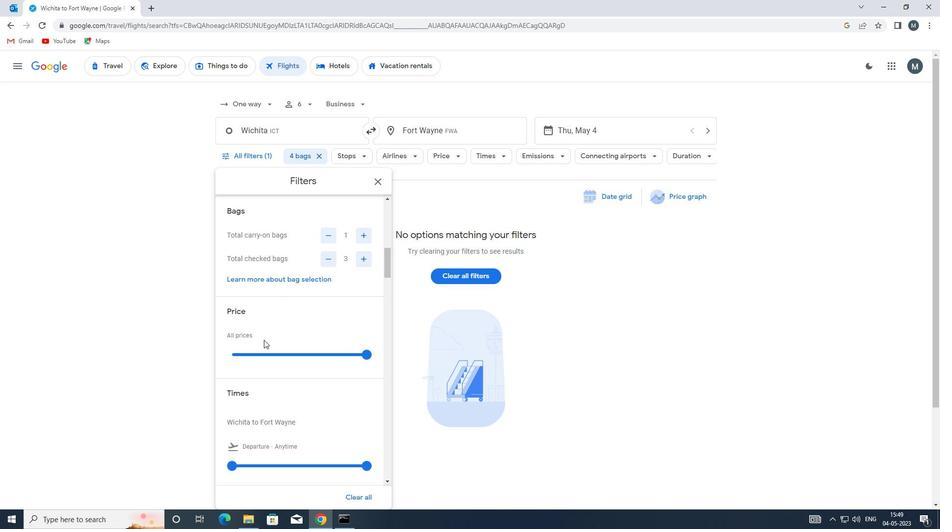 
Action: Mouse pressed left at (262, 350)
Screenshot: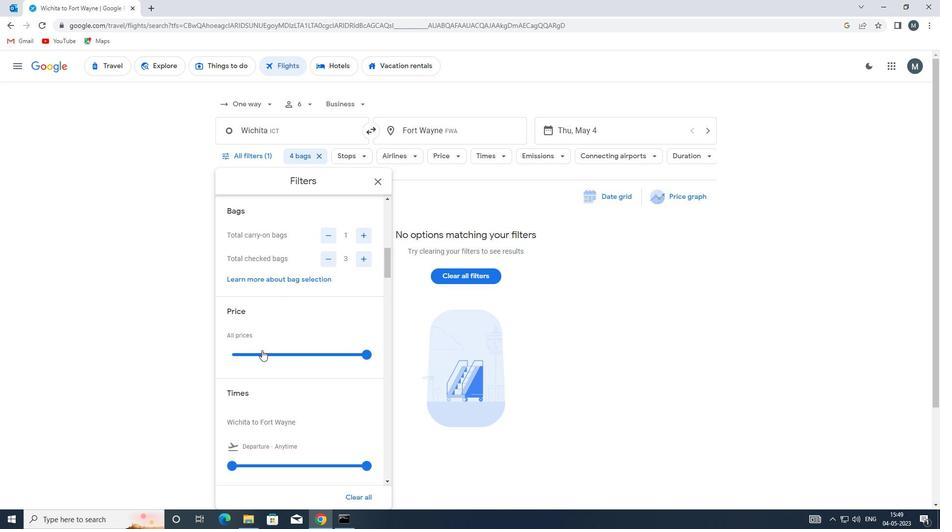
Action: Mouse pressed left at (262, 350)
Screenshot: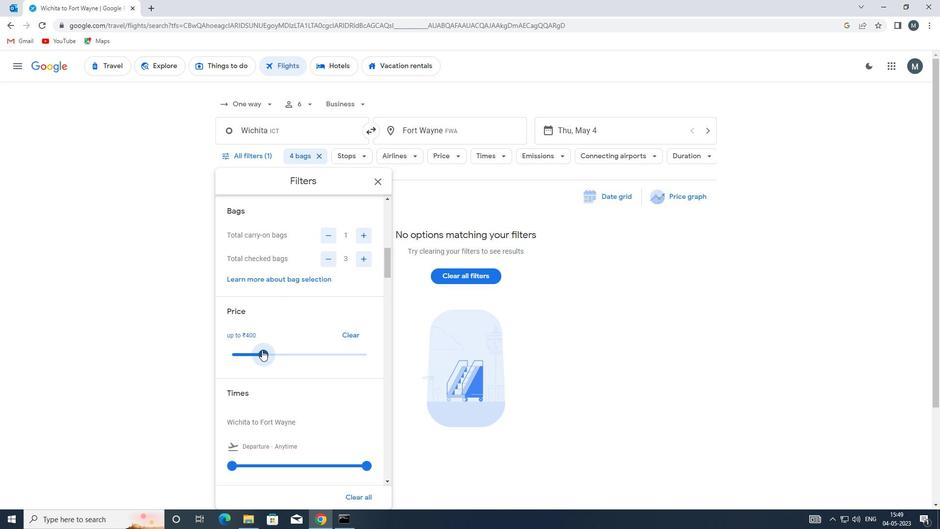 
Action: Mouse moved to (268, 332)
Screenshot: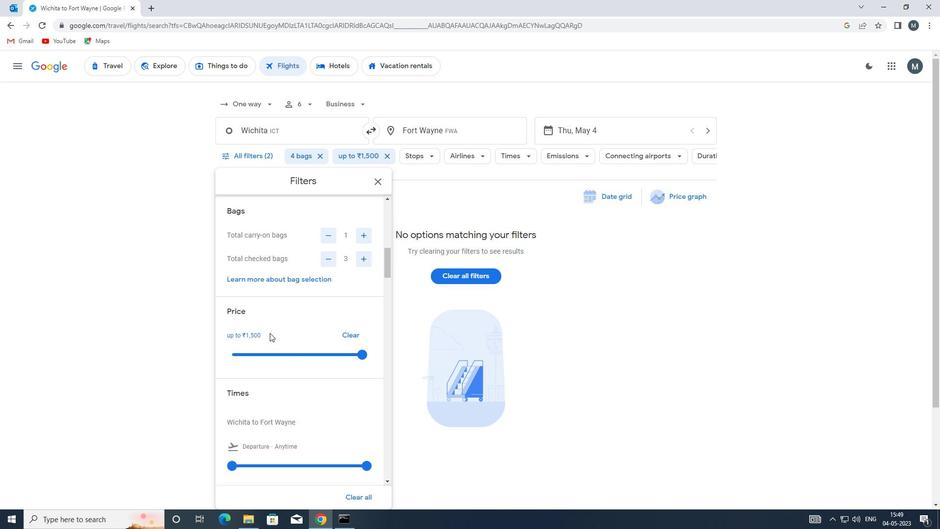
Action: Mouse scrolled (268, 331) with delta (0, 0)
Screenshot: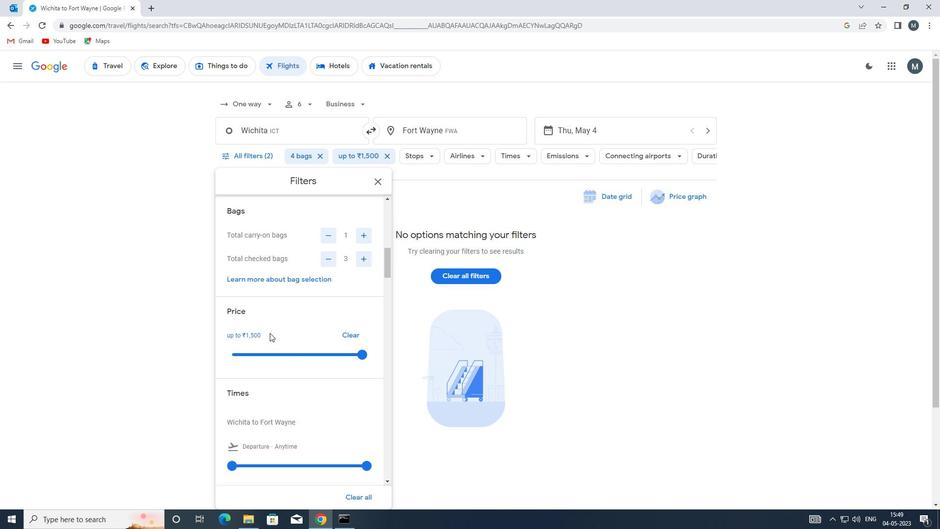 
Action: Mouse moved to (264, 333)
Screenshot: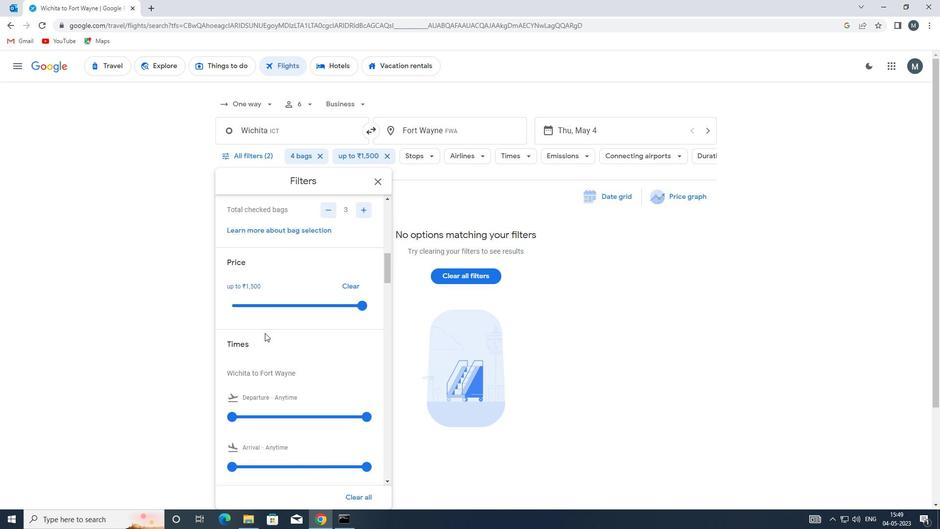 
Action: Mouse scrolled (264, 333) with delta (0, 0)
Screenshot: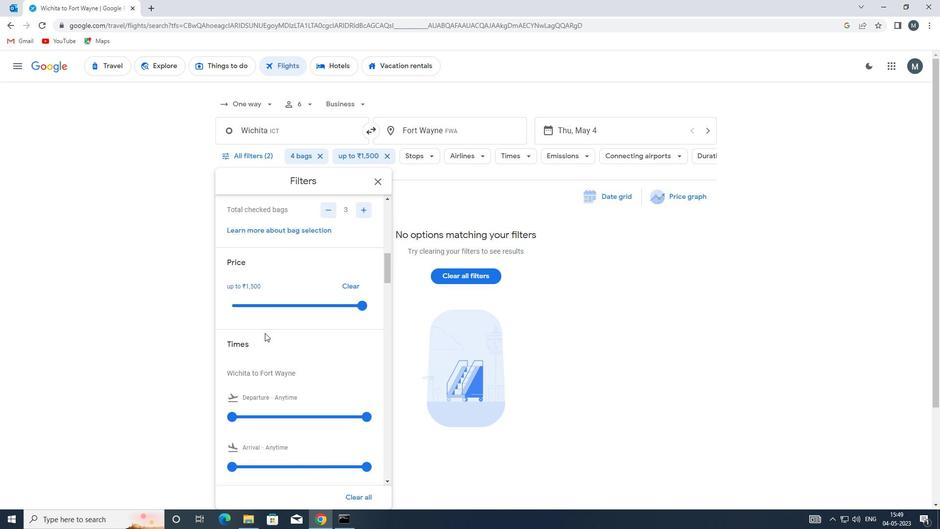 
Action: Mouse moved to (261, 336)
Screenshot: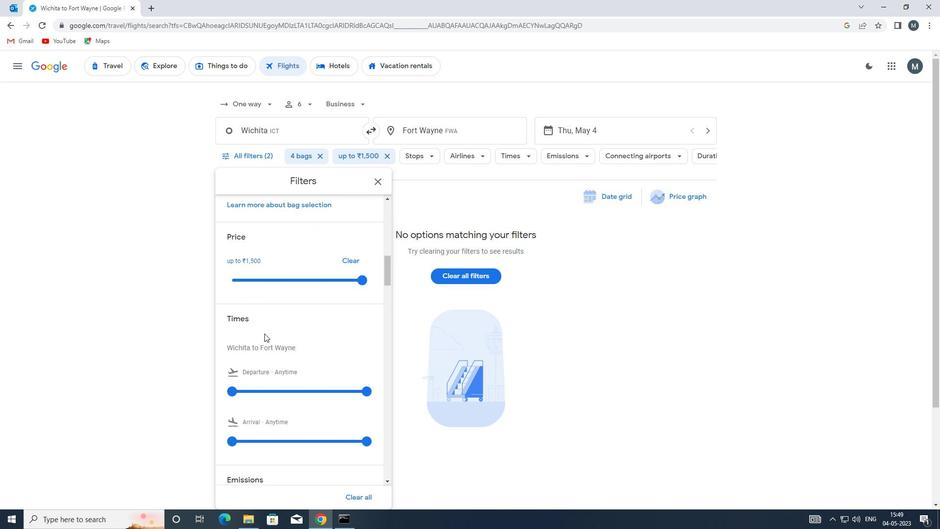 
Action: Mouse scrolled (261, 336) with delta (0, 0)
Screenshot: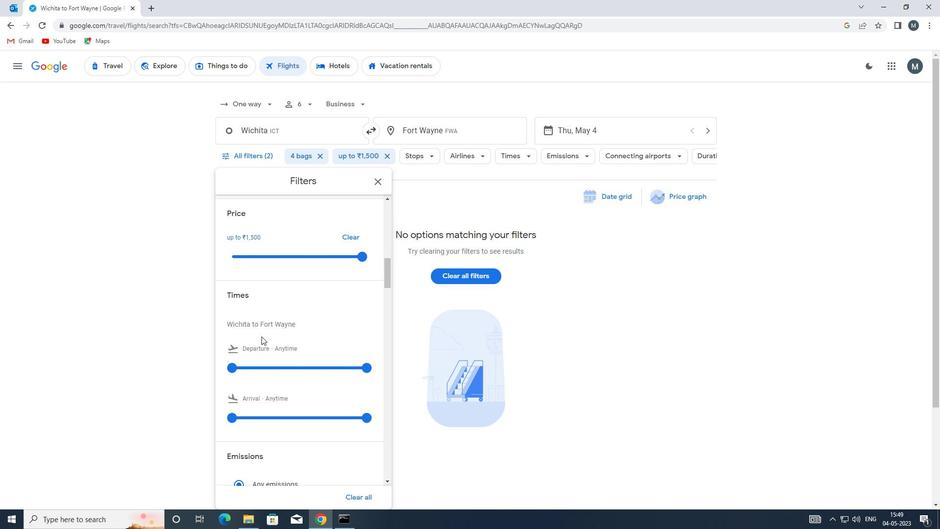 
Action: Mouse moved to (231, 318)
Screenshot: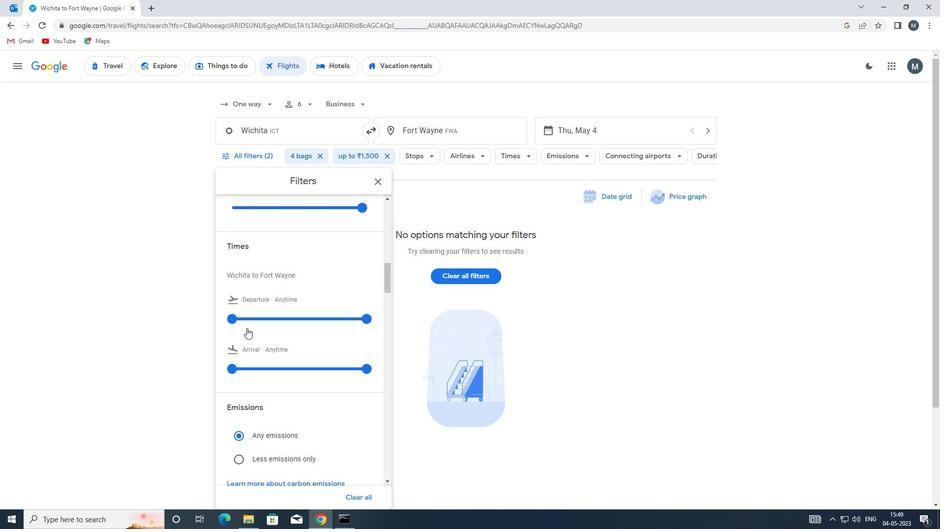 
Action: Mouse pressed left at (231, 318)
Screenshot: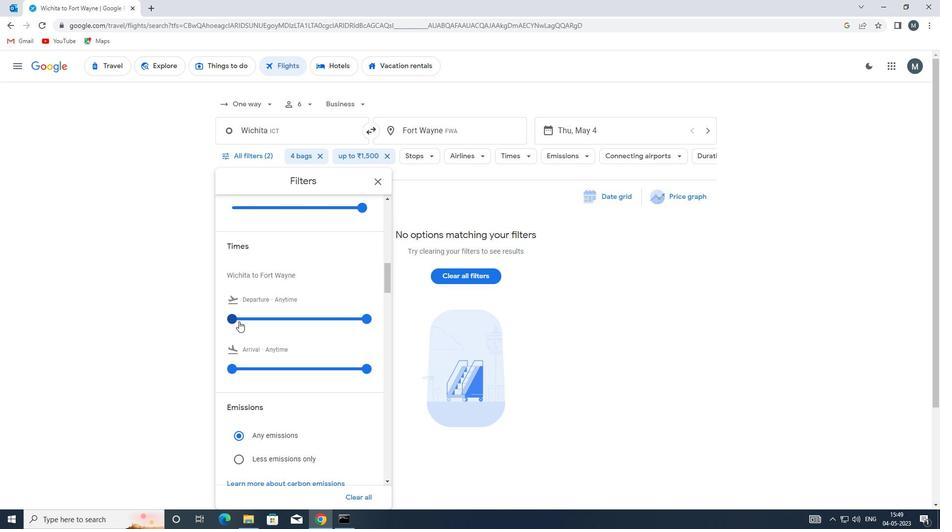 
Action: Mouse moved to (365, 317)
Screenshot: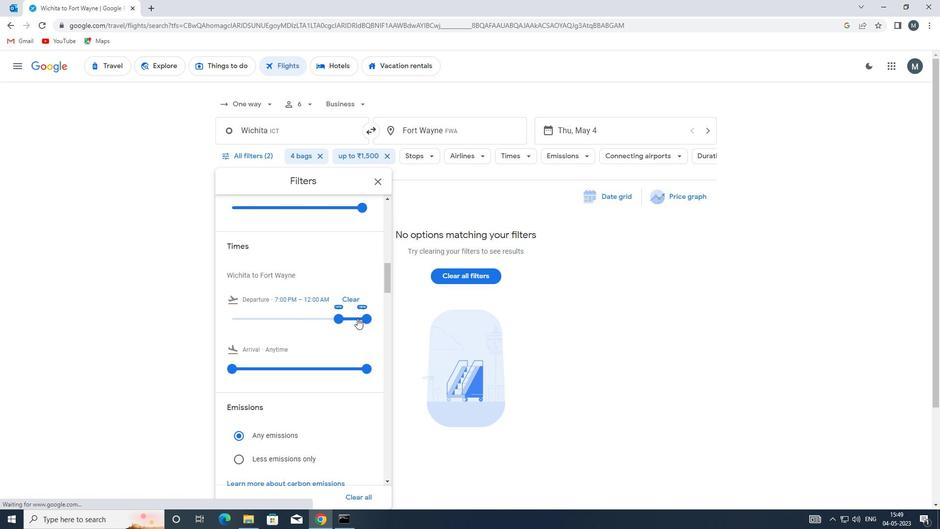
Action: Mouse pressed left at (365, 317)
Screenshot: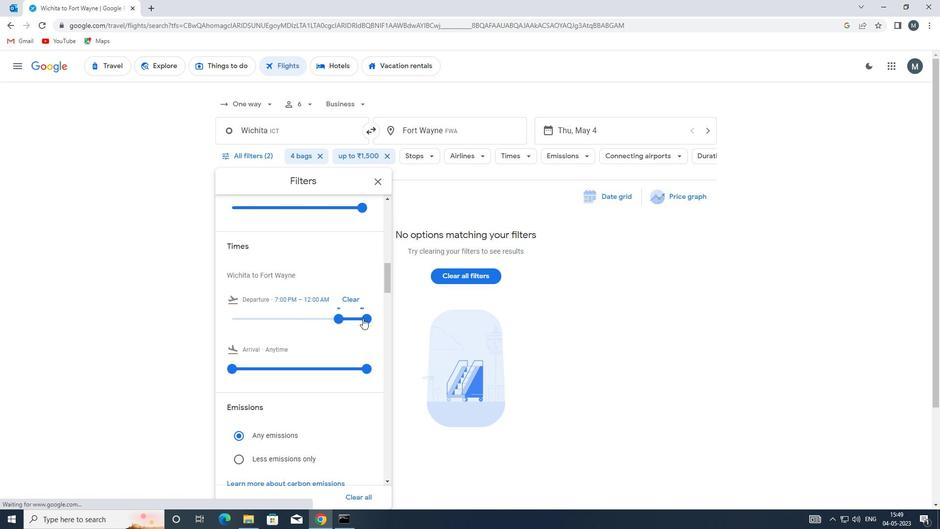 
Action: Mouse moved to (336, 321)
Screenshot: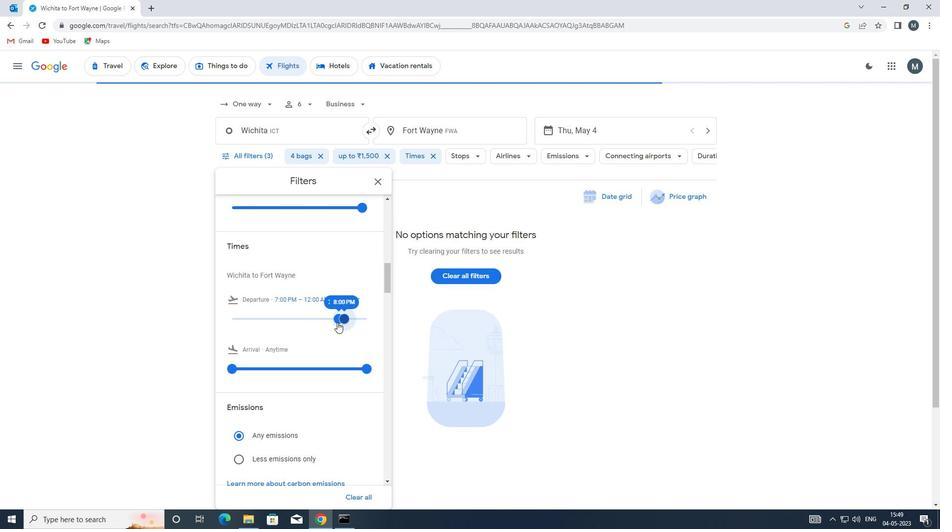 
Action: Mouse scrolled (336, 320) with delta (0, 0)
Screenshot: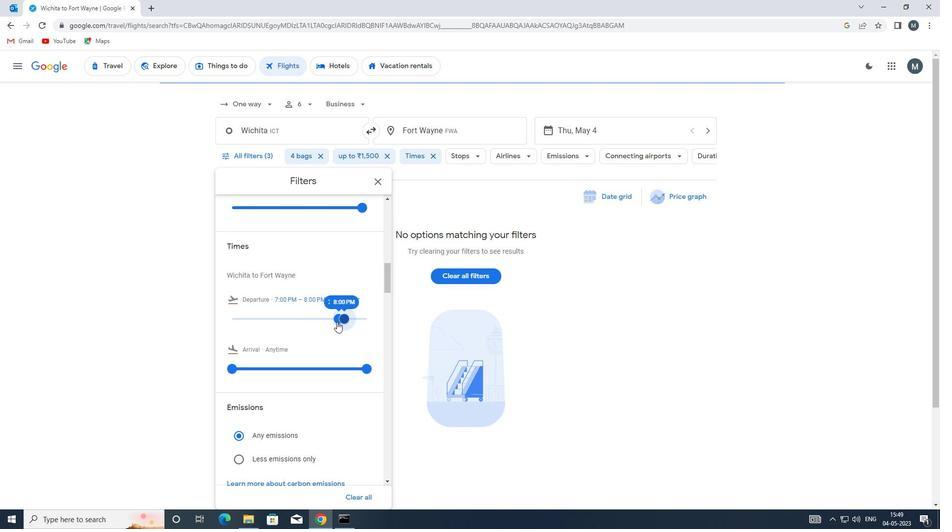 
Action: Mouse scrolled (336, 320) with delta (0, 0)
Screenshot: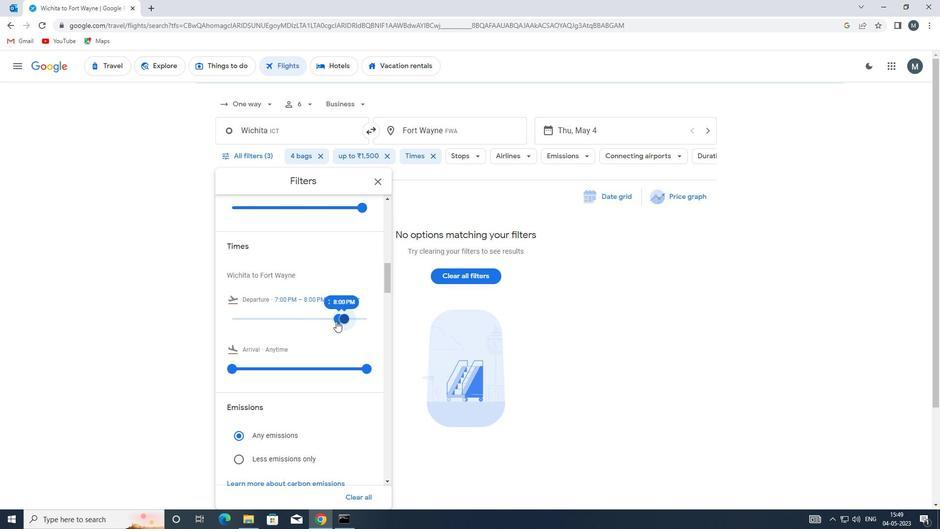 
Action: Mouse moved to (376, 179)
Screenshot: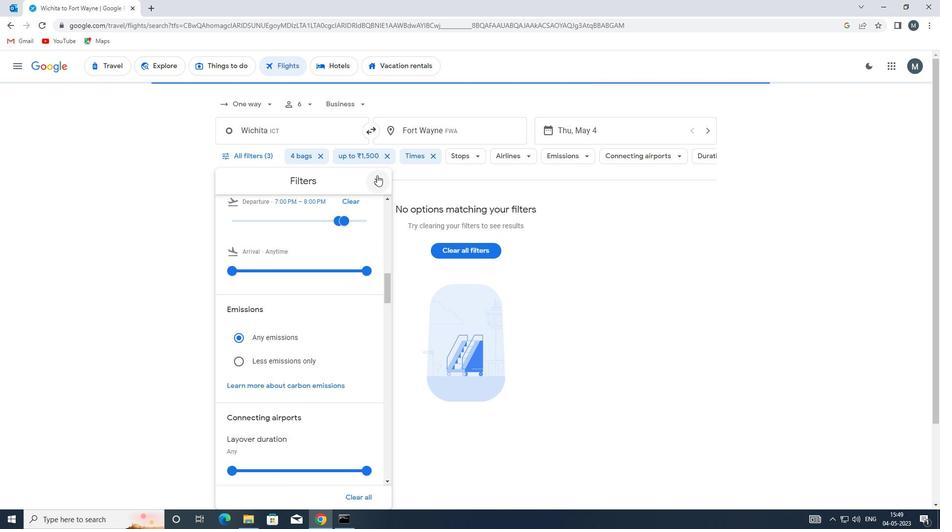 
Action: Mouse pressed left at (376, 179)
Screenshot: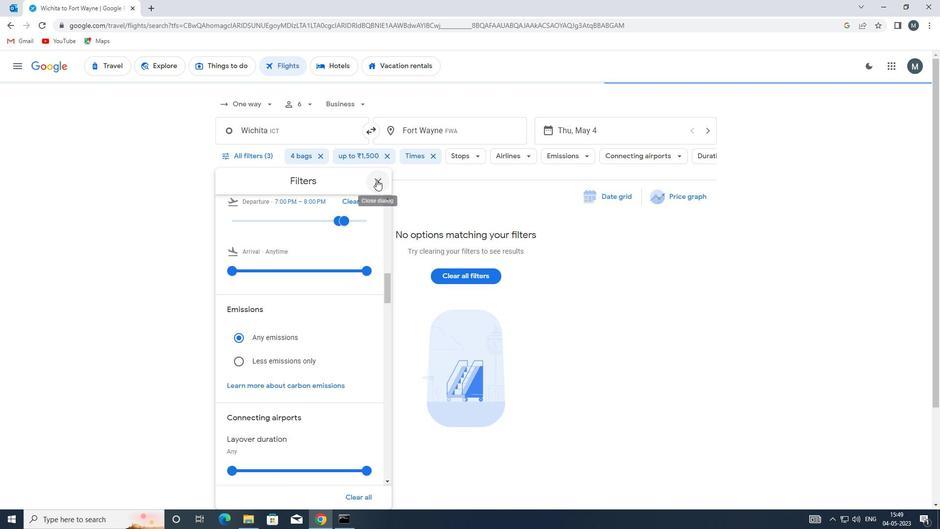 
Action: Mouse moved to (376, 181)
Screenshot: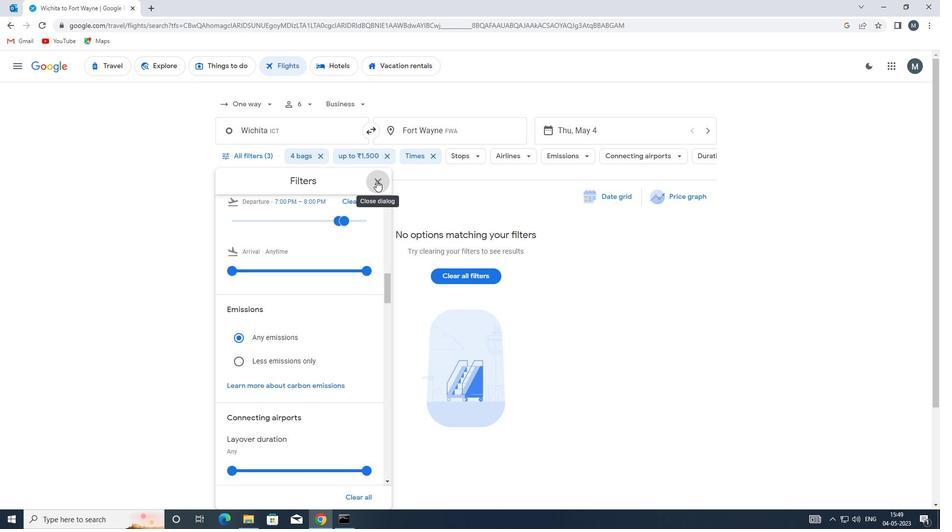 
